 Task: In the  document Cities.html Insert horizontal line 'below the text' Create the translated copy of the document in  'Italian' Select the first point and Clear Formatting
Action: Mouse moved to (336, 210)
Screenshot: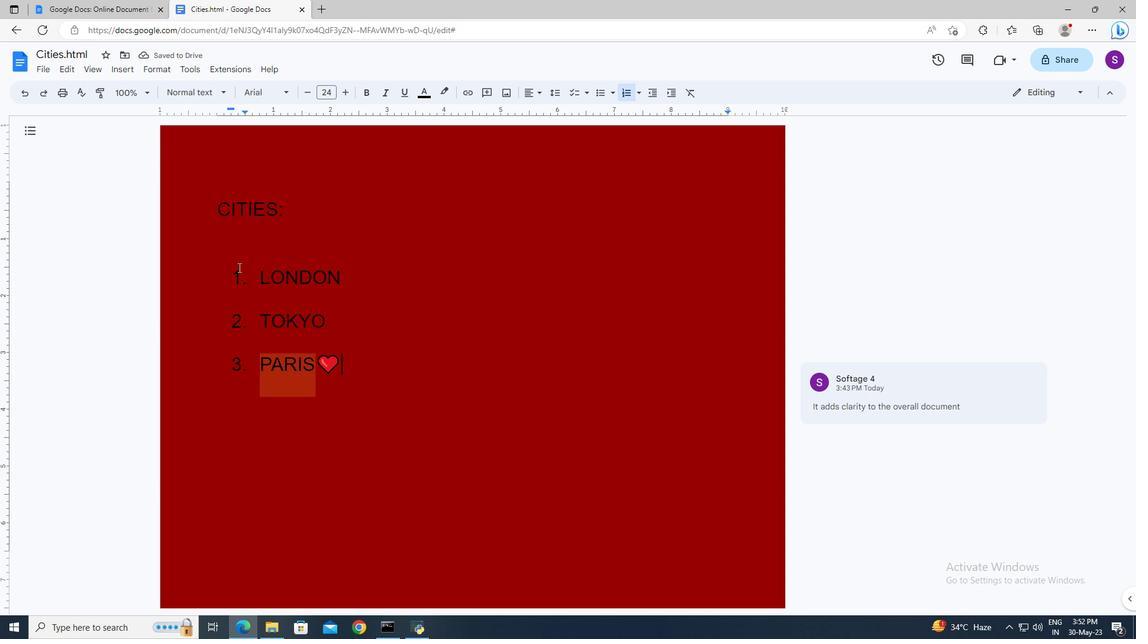 
Action: Mouse pressed left at (336, 210)
Screenshot: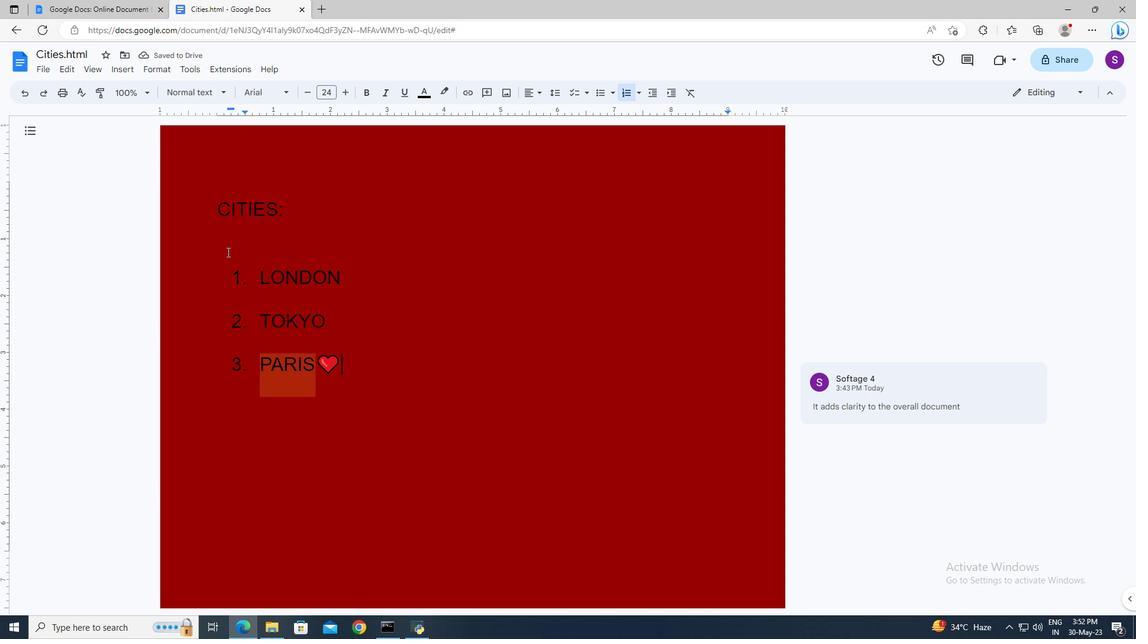 
Action: Mouse moved to (131, 73)
Screenshot: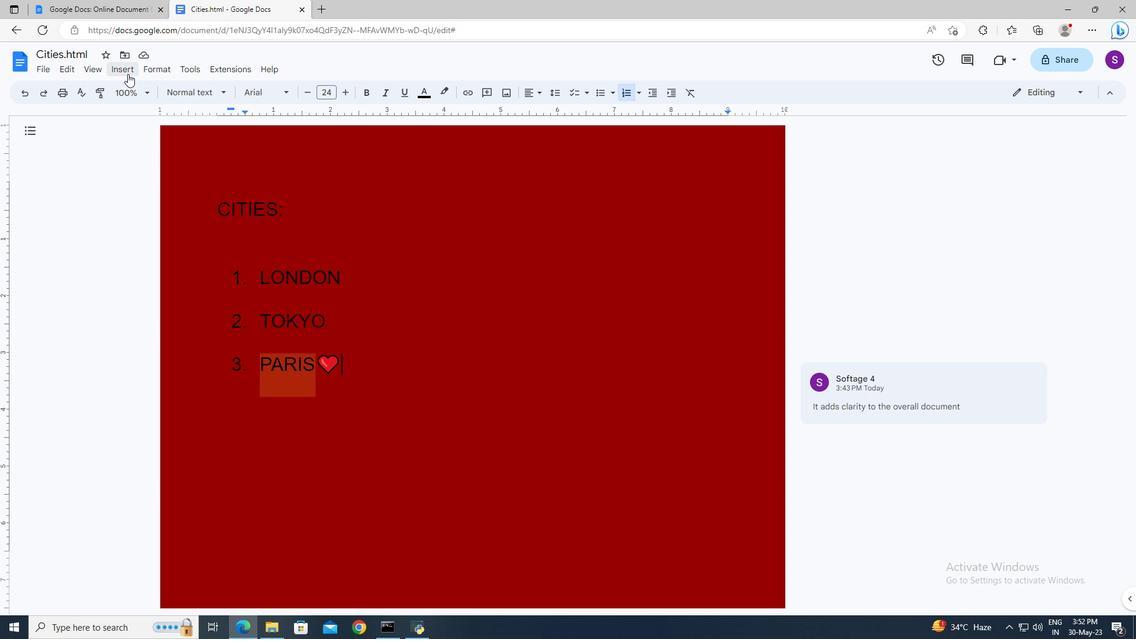 
Action: Mouse pressed left at (131, 73)
Screenshot: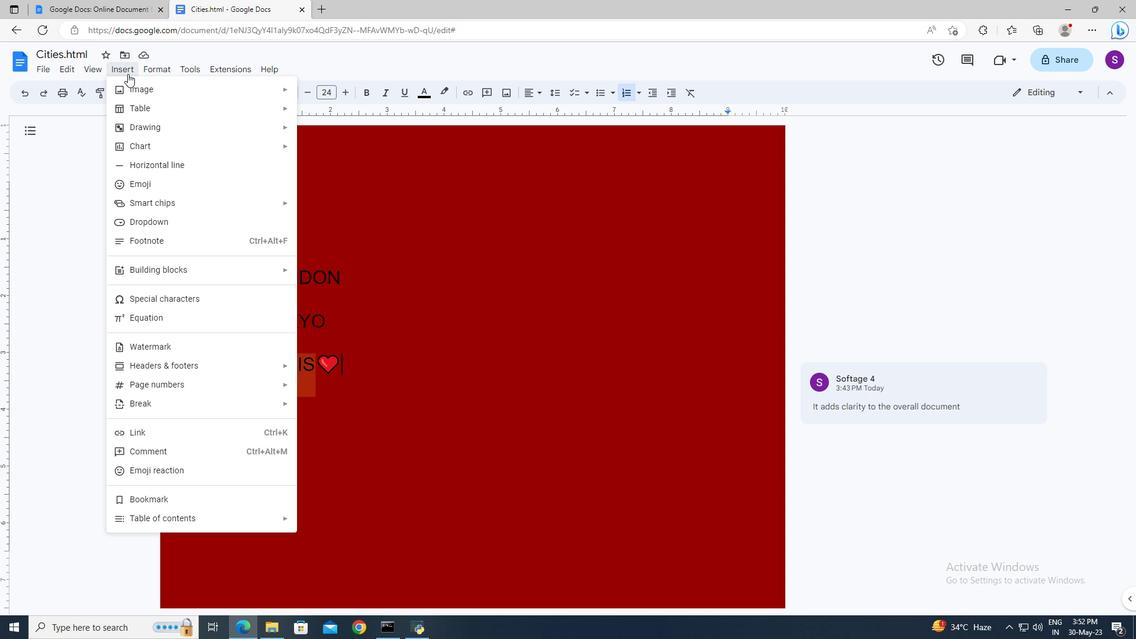 
Action: Mouse moved to (147, 162)
Screenshot: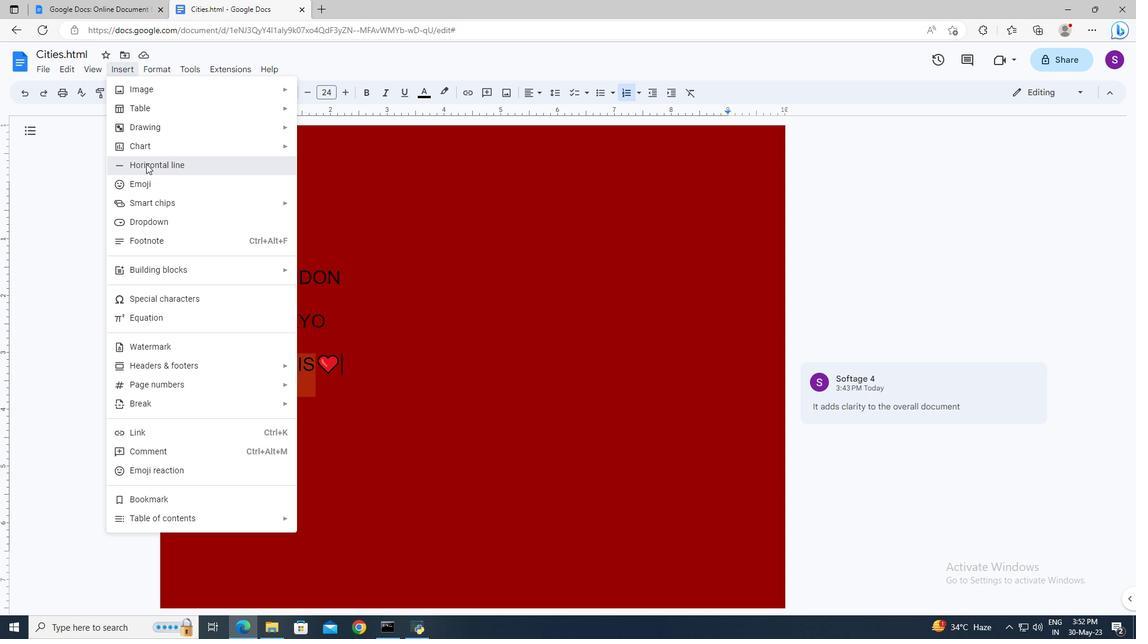 
Action: Mouse pressed left at (147, 162)
Screenshot: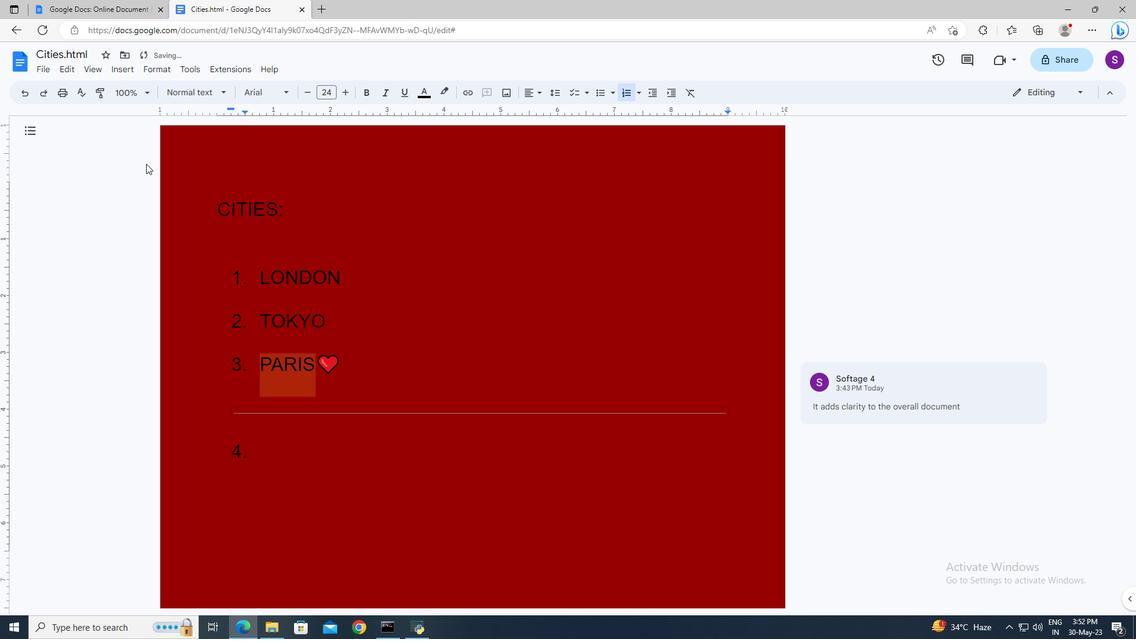
Action: Mouse moved to (133, 71)
Screenshot: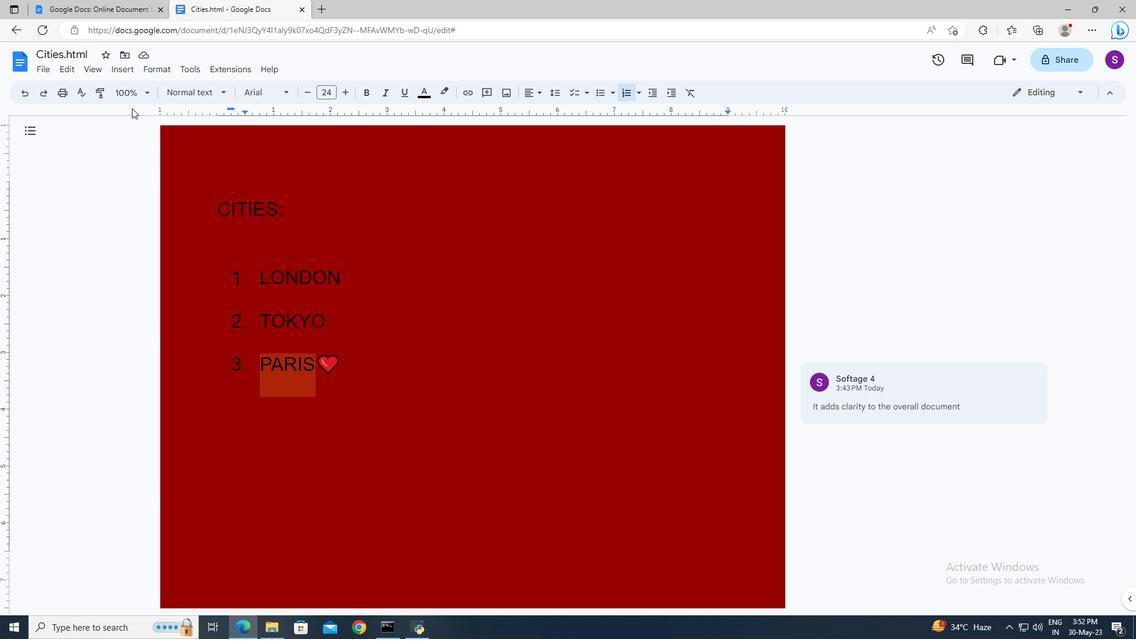 
Action: Mouse pressed left at (133, 71)
Screenshot: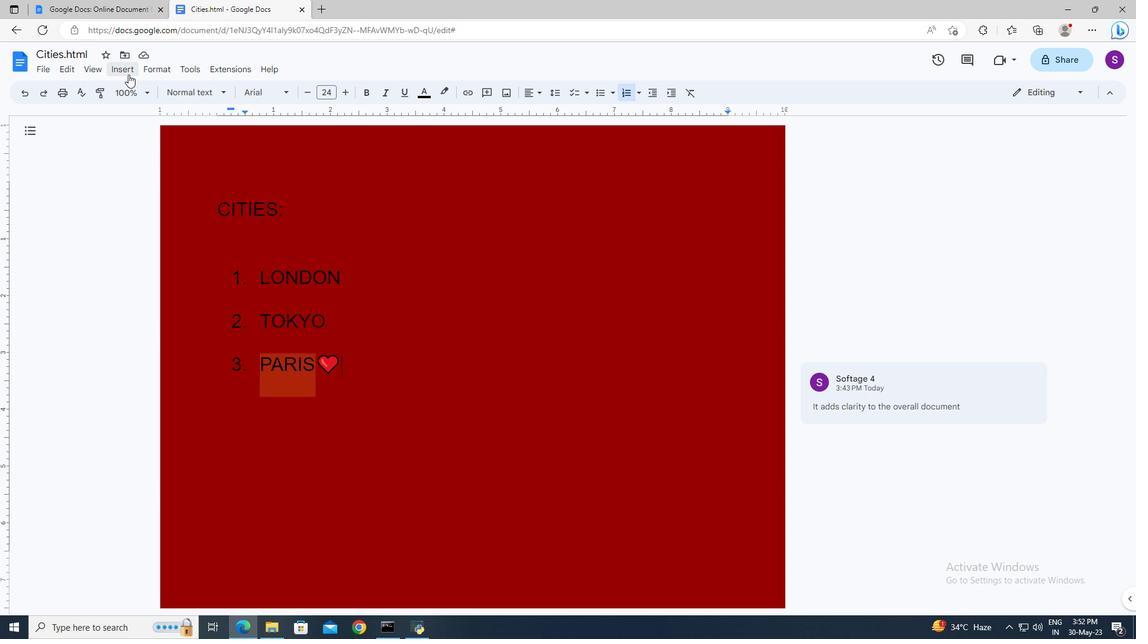 
Action: Mouse moved to (142, 163)
Screenshot: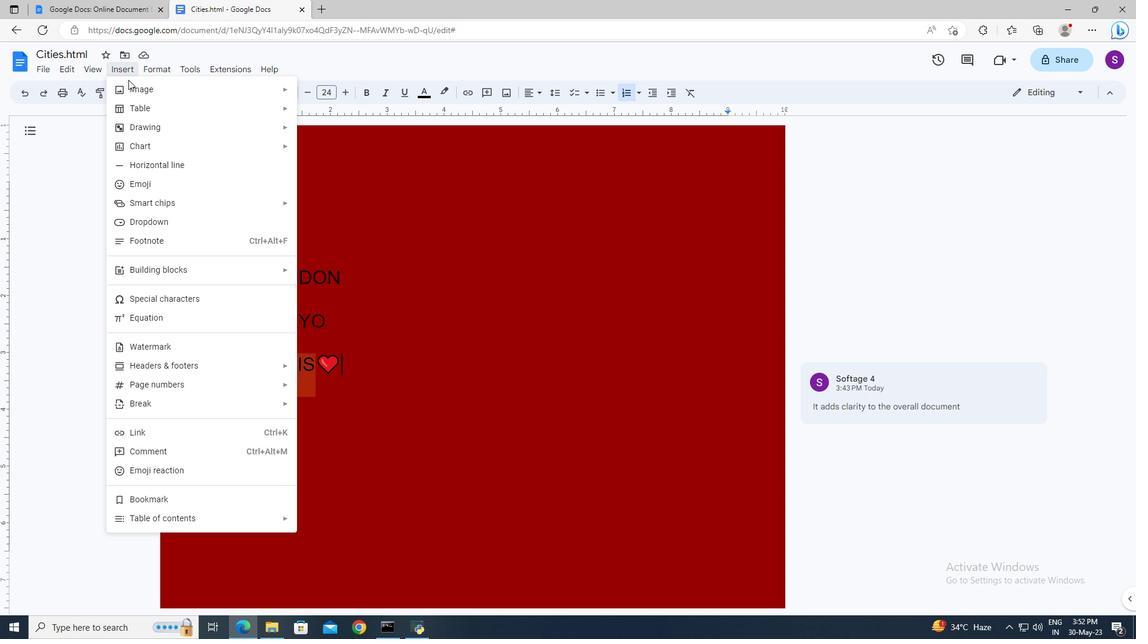 
Action: Mouse pressed left at (142, 163)
Screenshot: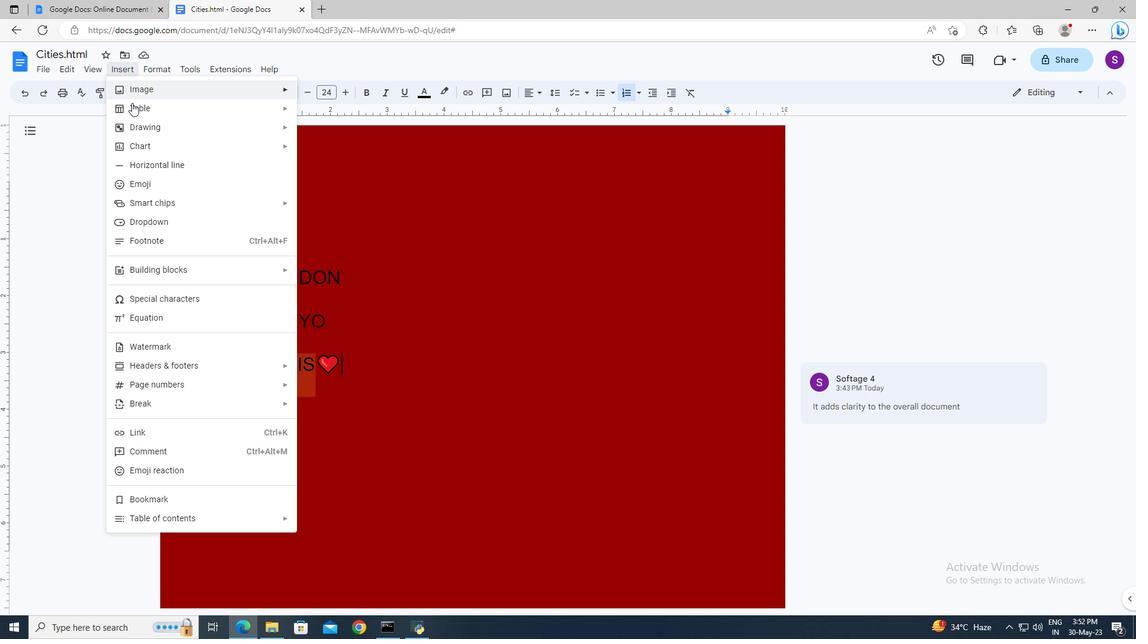 
Action: Mouse moved to (127, 73)
Screenshot: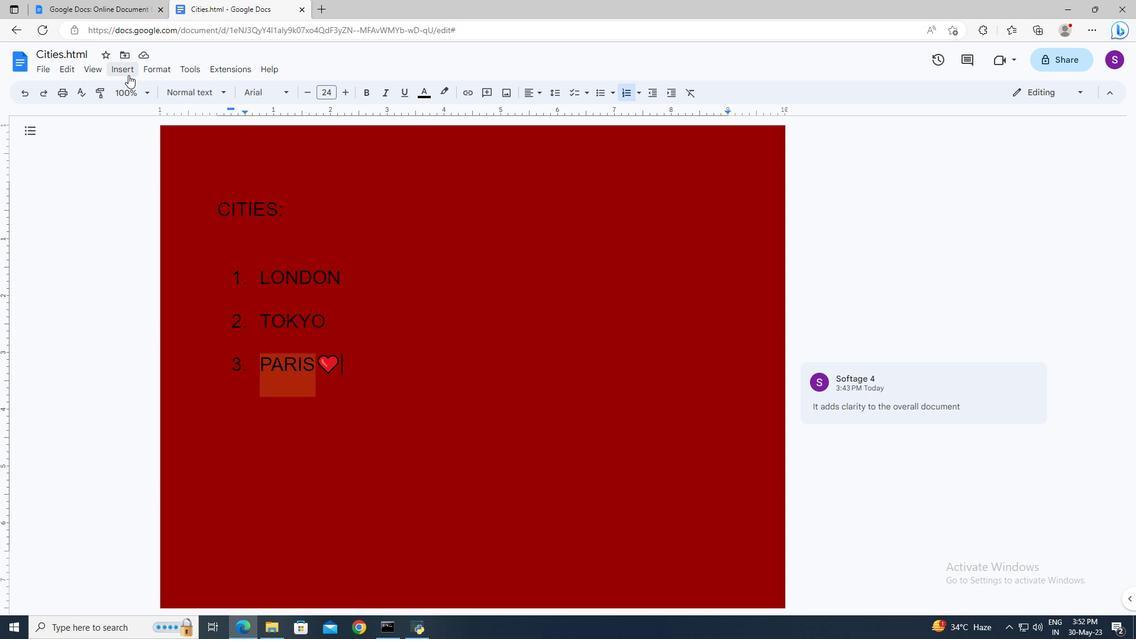 
Action: Mouse pressed left at (127, 73)
Screenshot: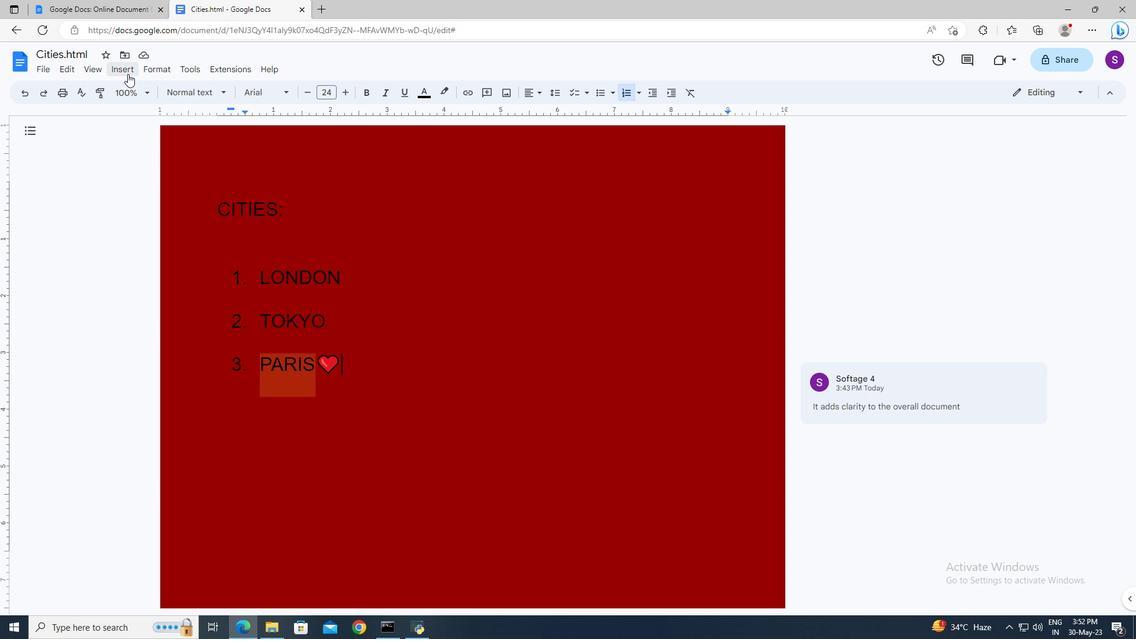 
Action: Mouse moved to (146, 163)
Screenshot: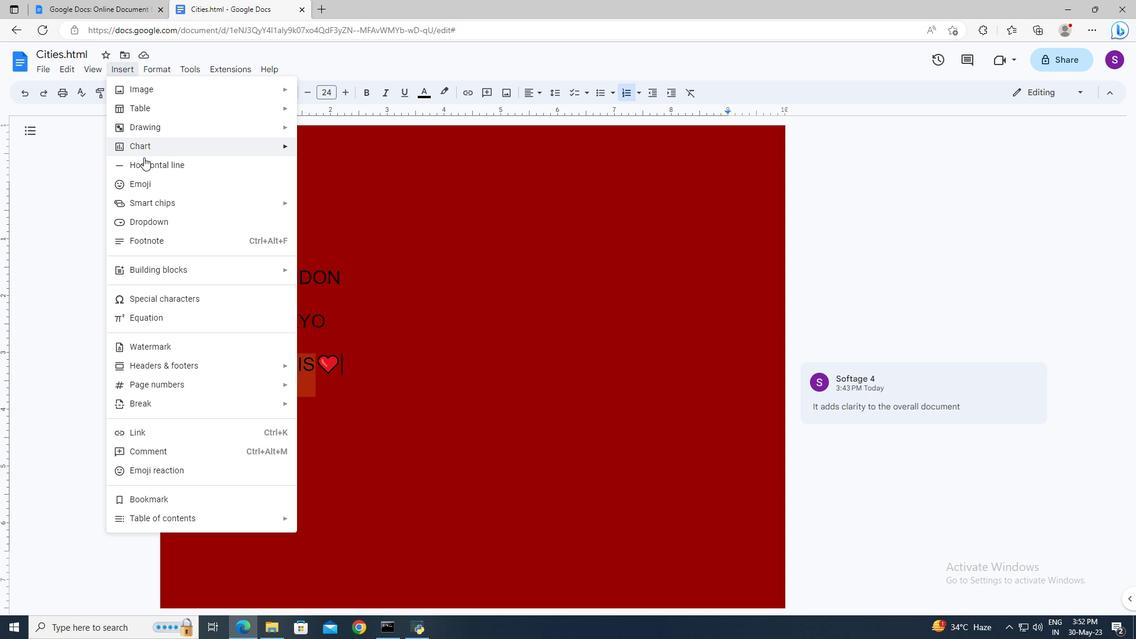 
Action: Mouse pressed left at (146, 163)
Screenshot: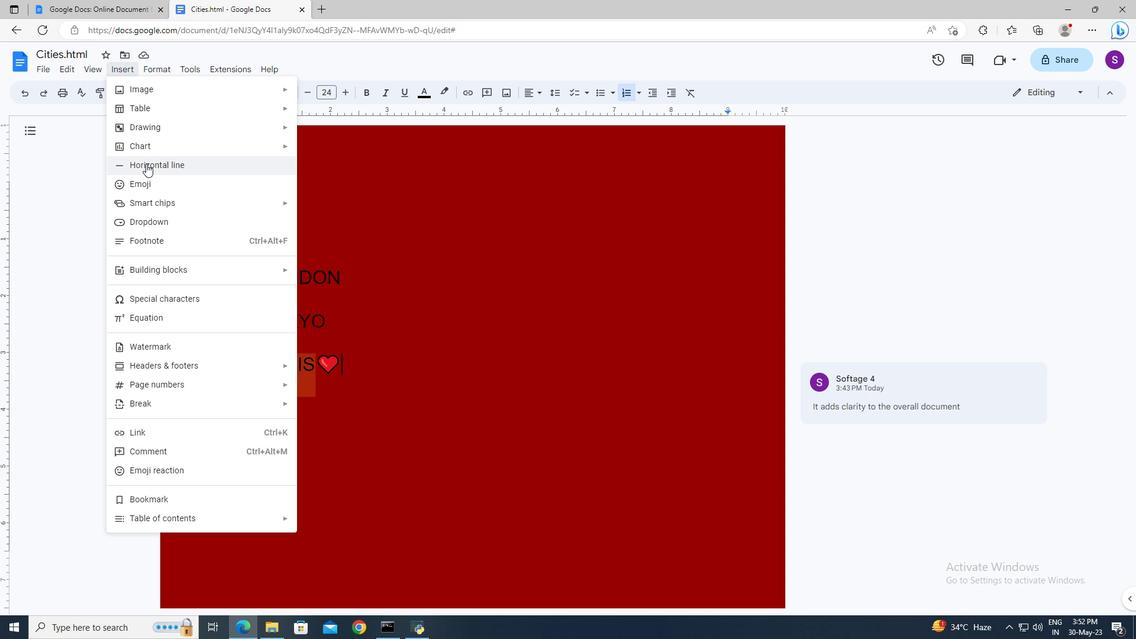 
Action: Mouse scrolled (146, 164) with delta (0, 0)
Screenshot: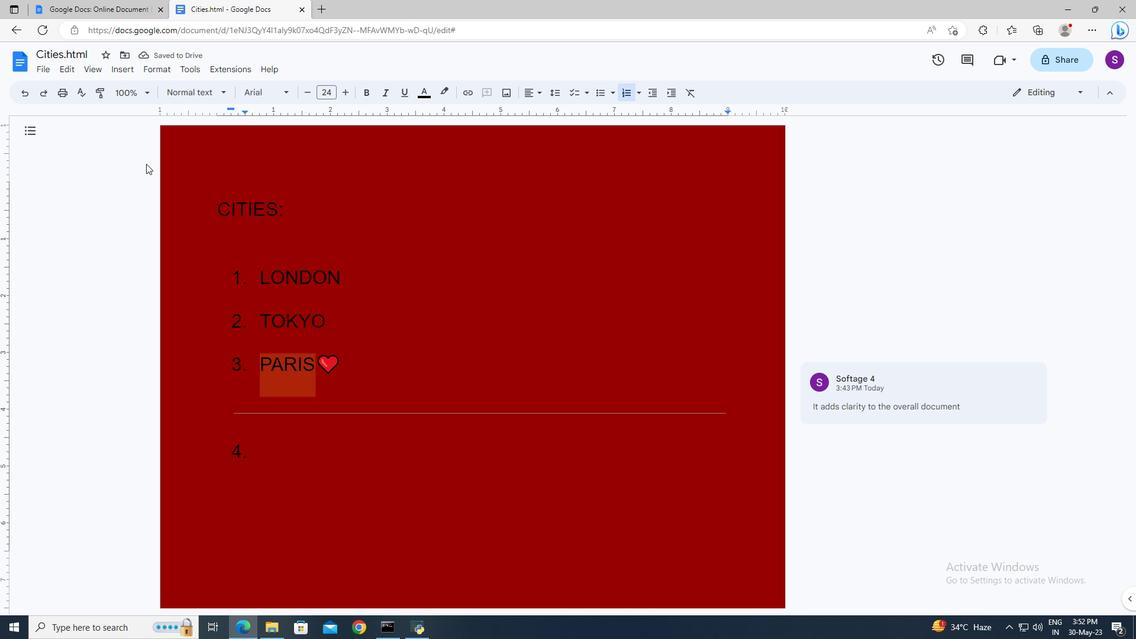 
Action: Mouse scrolled (146, 164) with delta (0, 0)
Screenshot: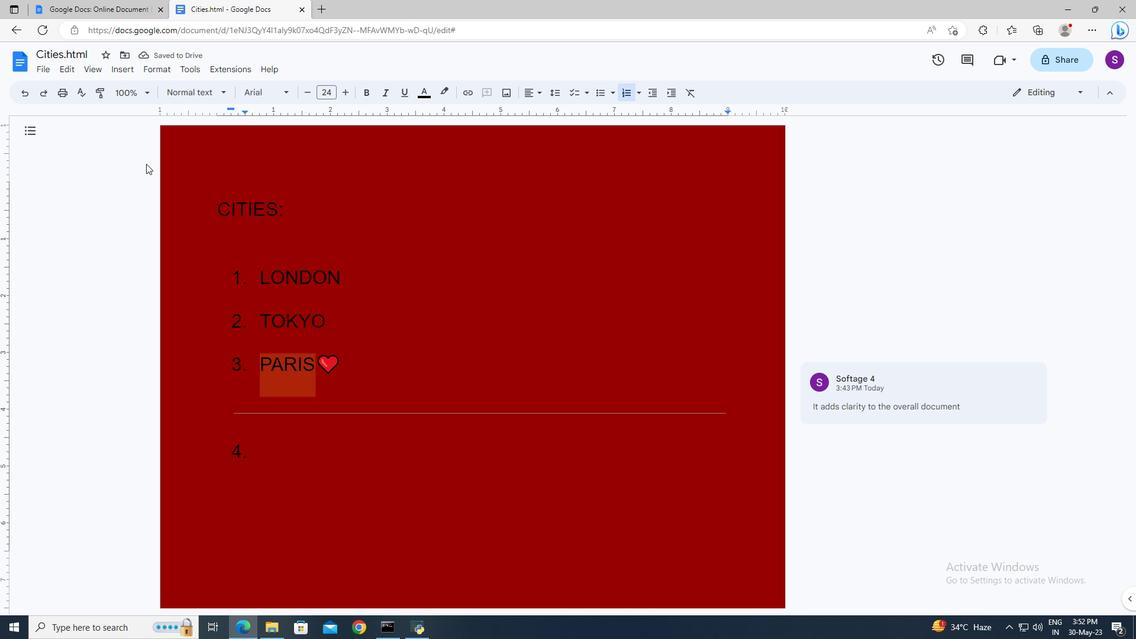 
Action: Mouse moved to (194, 69)
Screenshot: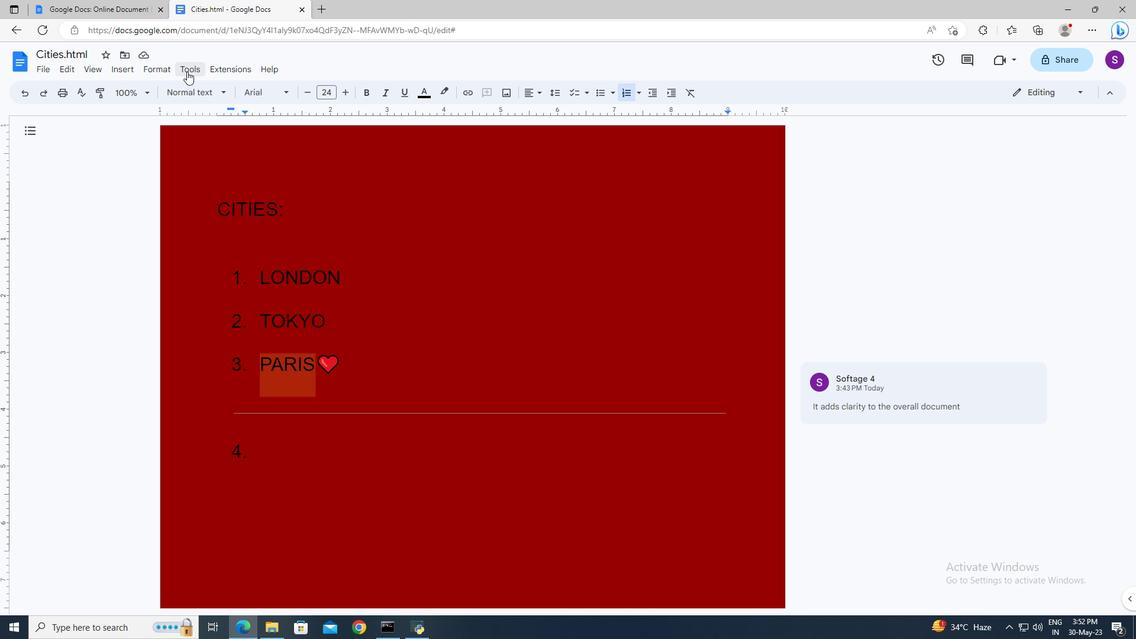 
Action: Mouse pressed left at (194, 69)
Screenshot: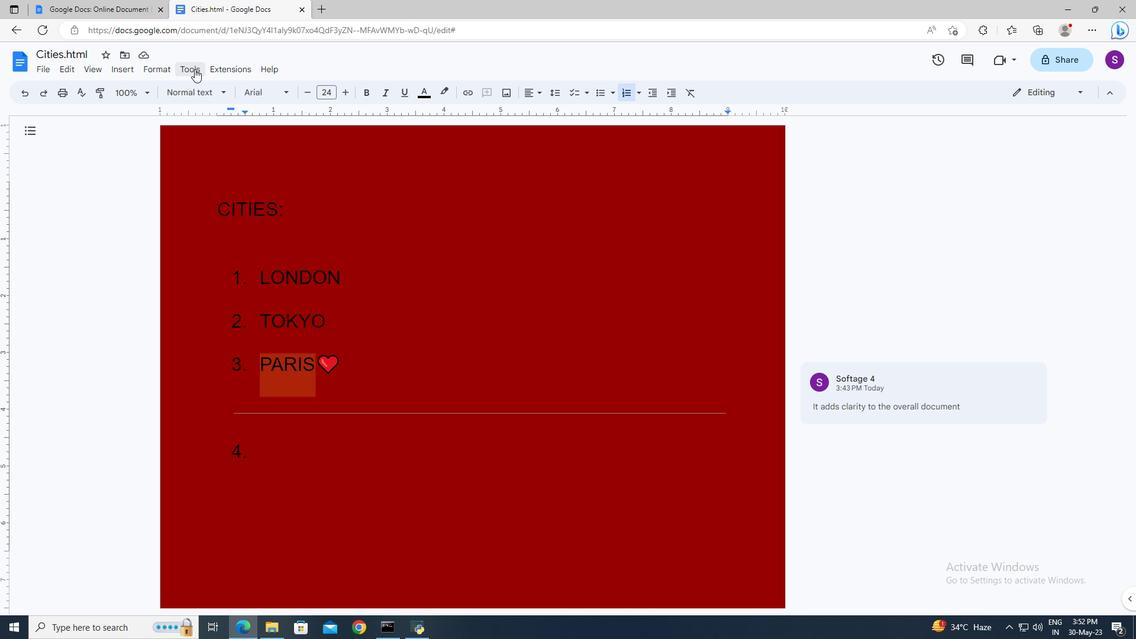 
Action: Mouse moved to (217, 268)
Screenshot: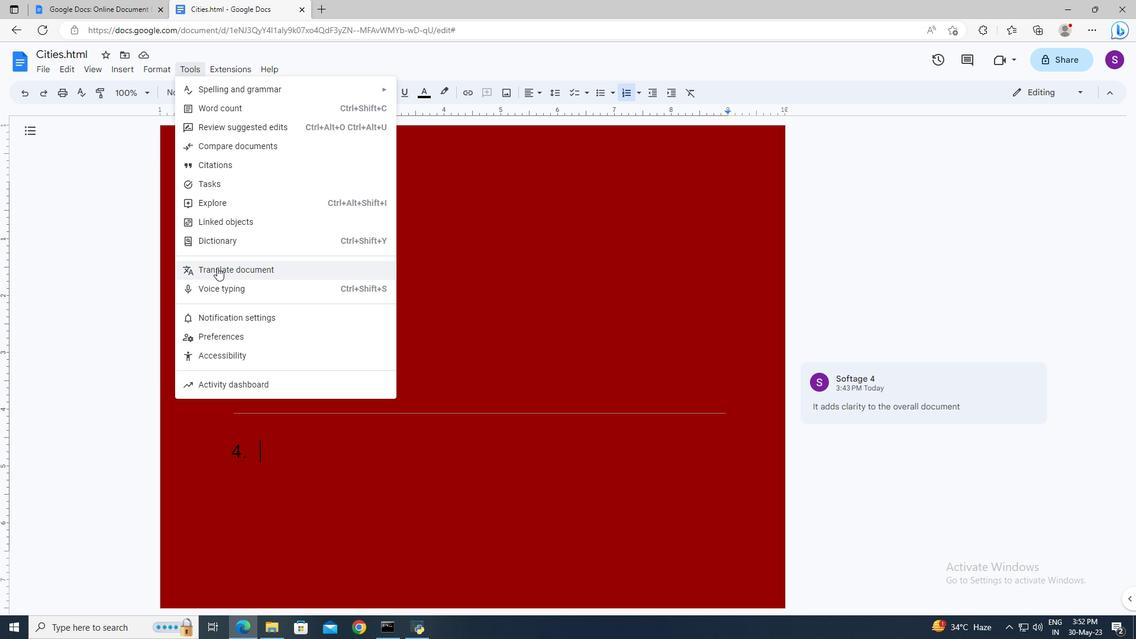 
Action: Mouse pressed left at (217, 268)
Screenshot: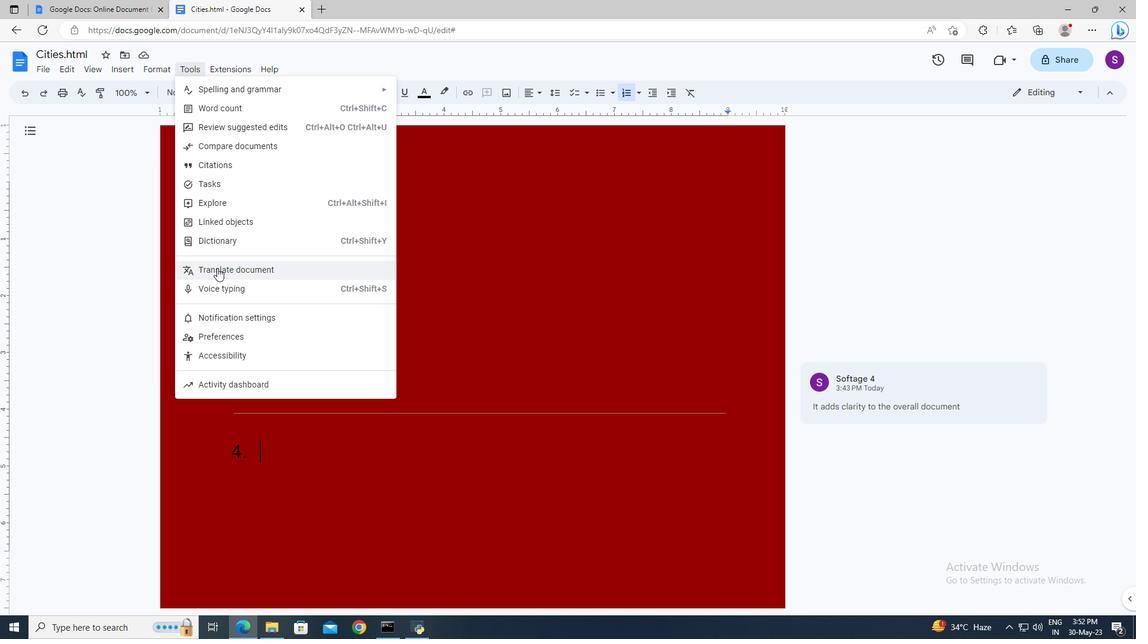 
Action: Mouse moved to (538, 352)
Screenshot: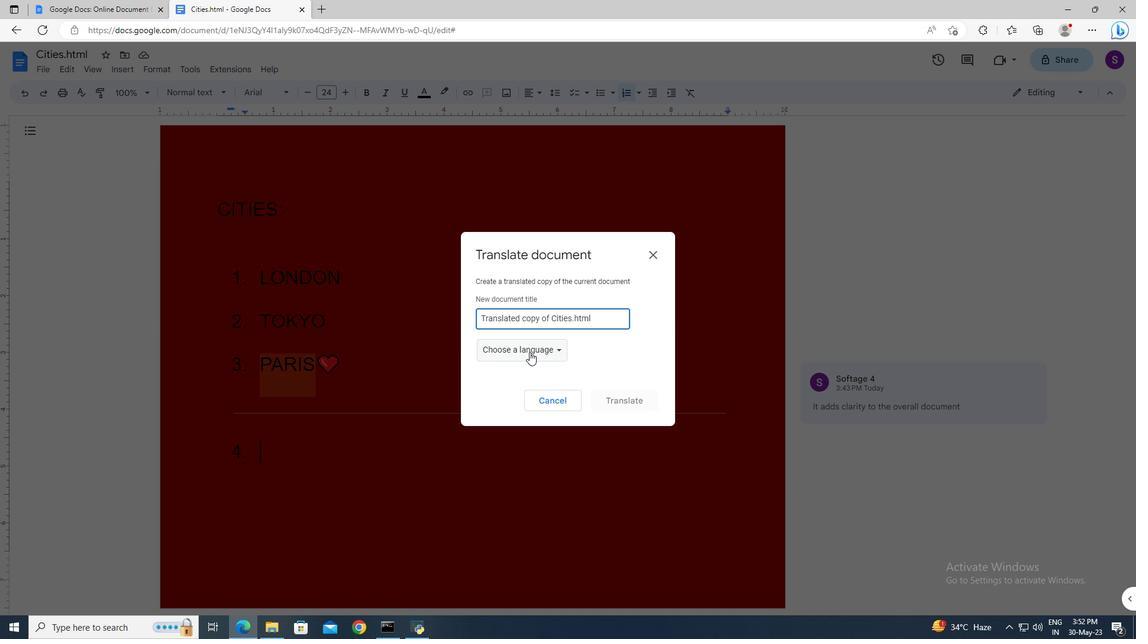 
Action: Mouse pressed left at (538, 352)
Screenshot: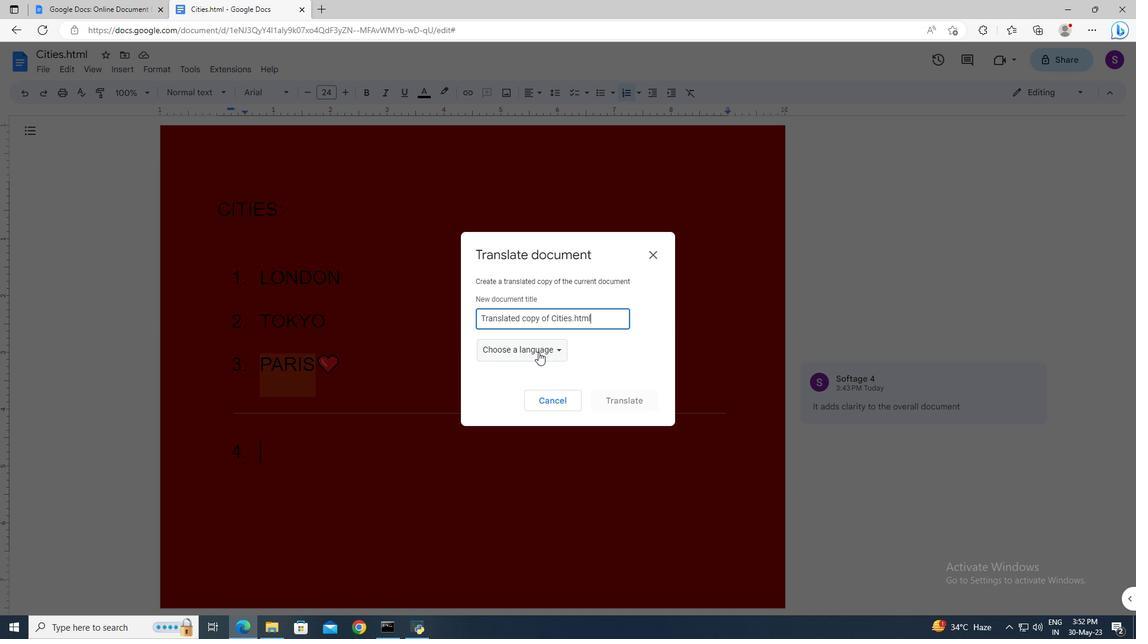 
Action: Mouse moved to (544, 444)
Screenshot: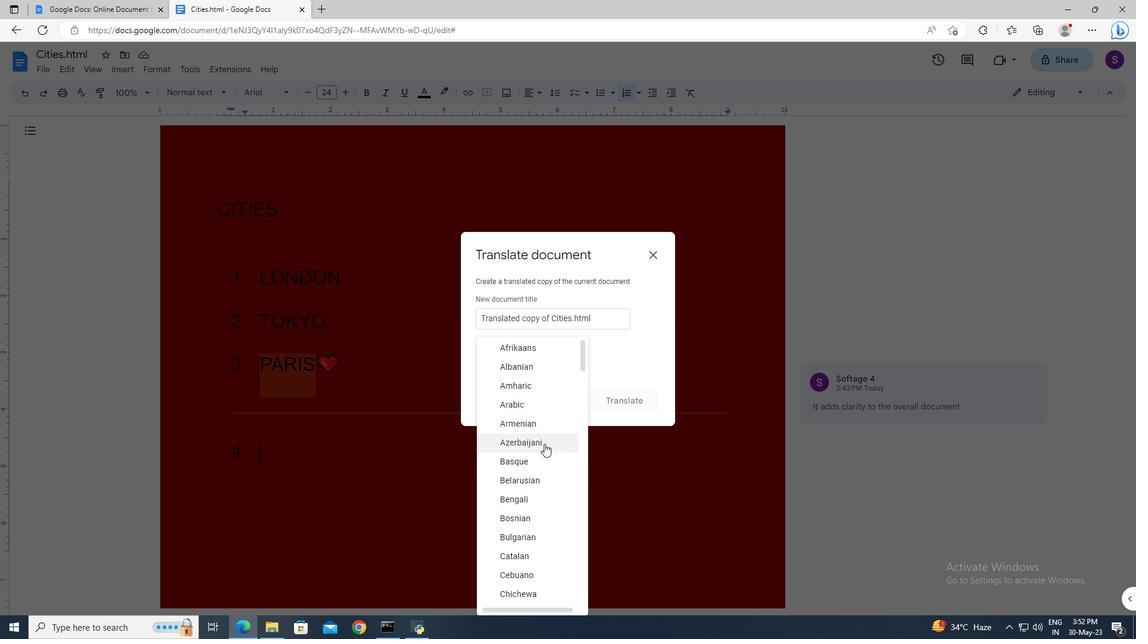 
Action: Mouse scrolled (544, 443) with delta (0, 0)
Screenshot: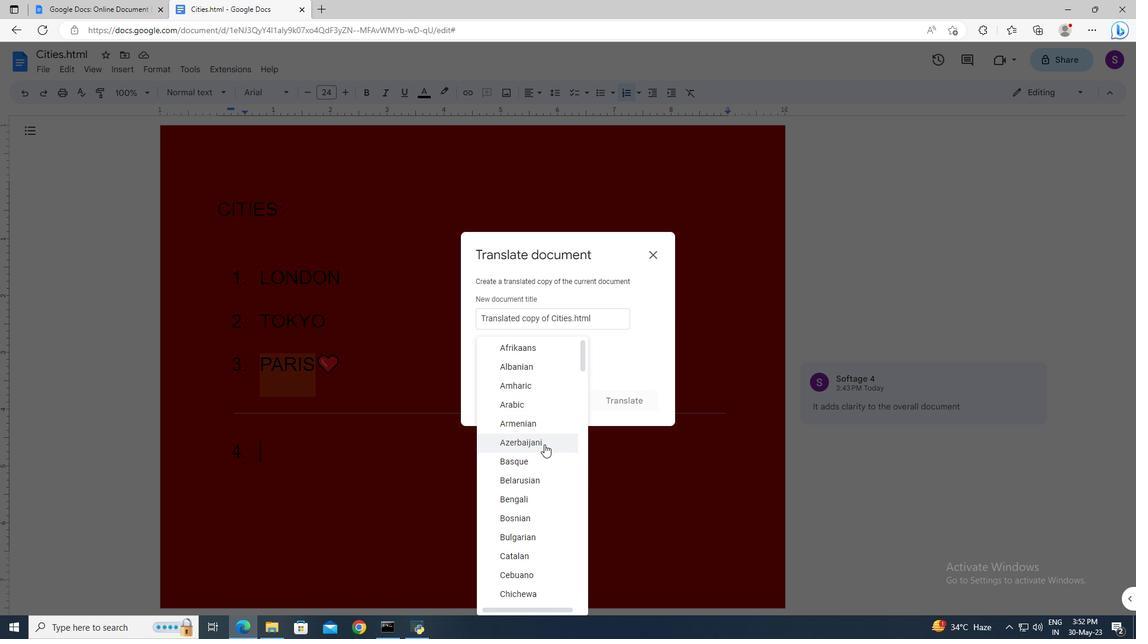 
Action: Mouse scrolled (544, 443) with delta (0, 0)
Screenshot: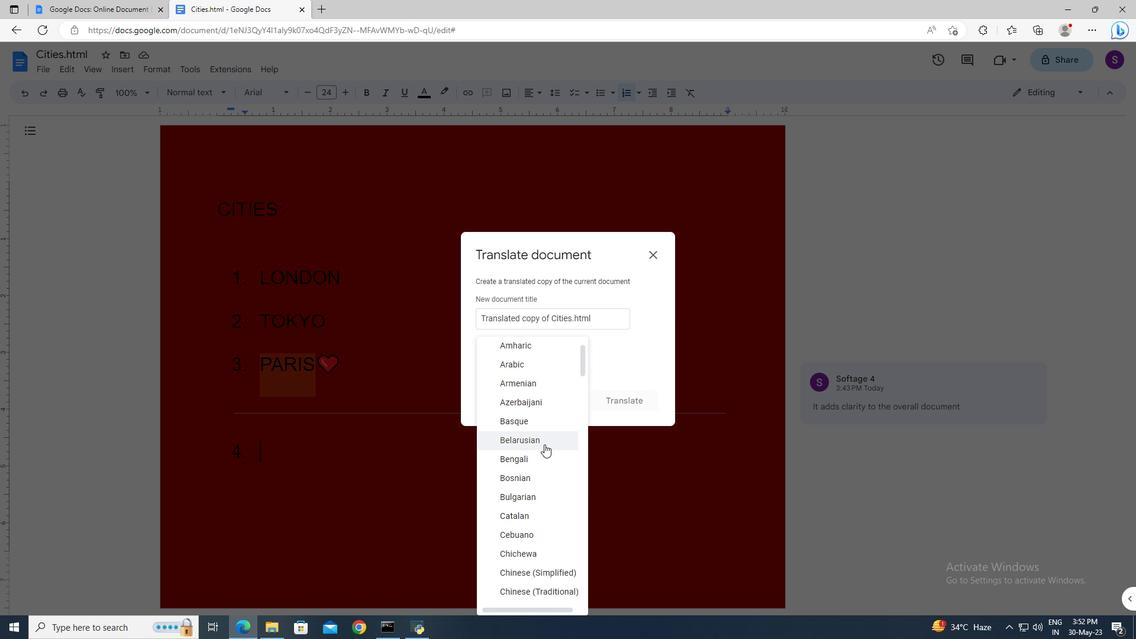
Action: Mouse scrolled (544, 443) with delta (0, 0)
Screenshot: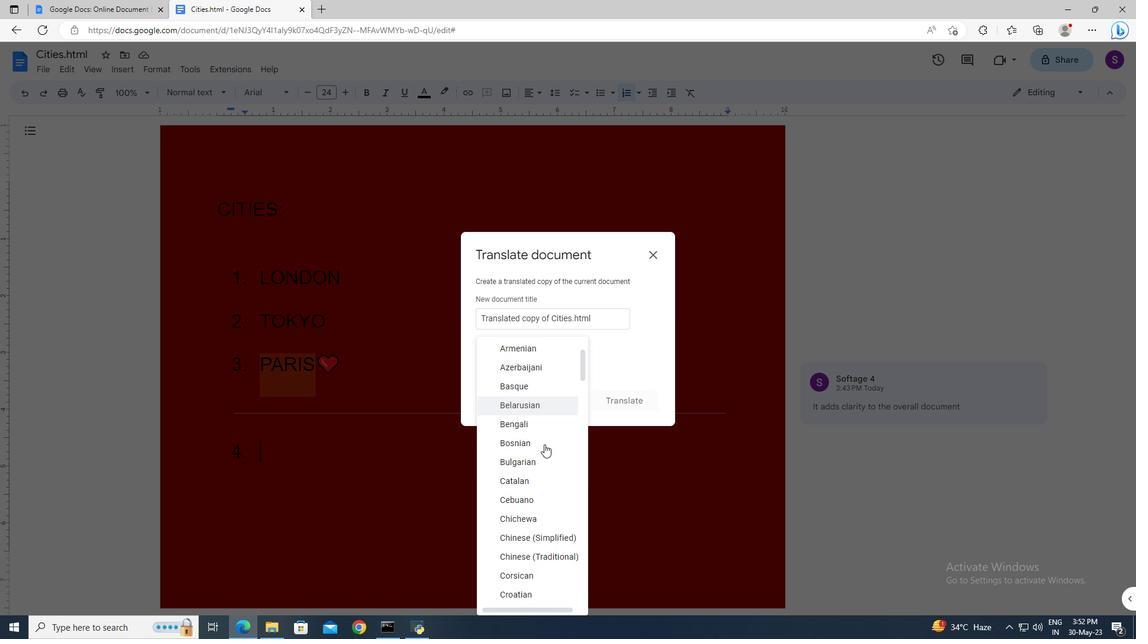 
Action: Mouse scrolled (544, 443) with delta (0, 0)
Screenshot: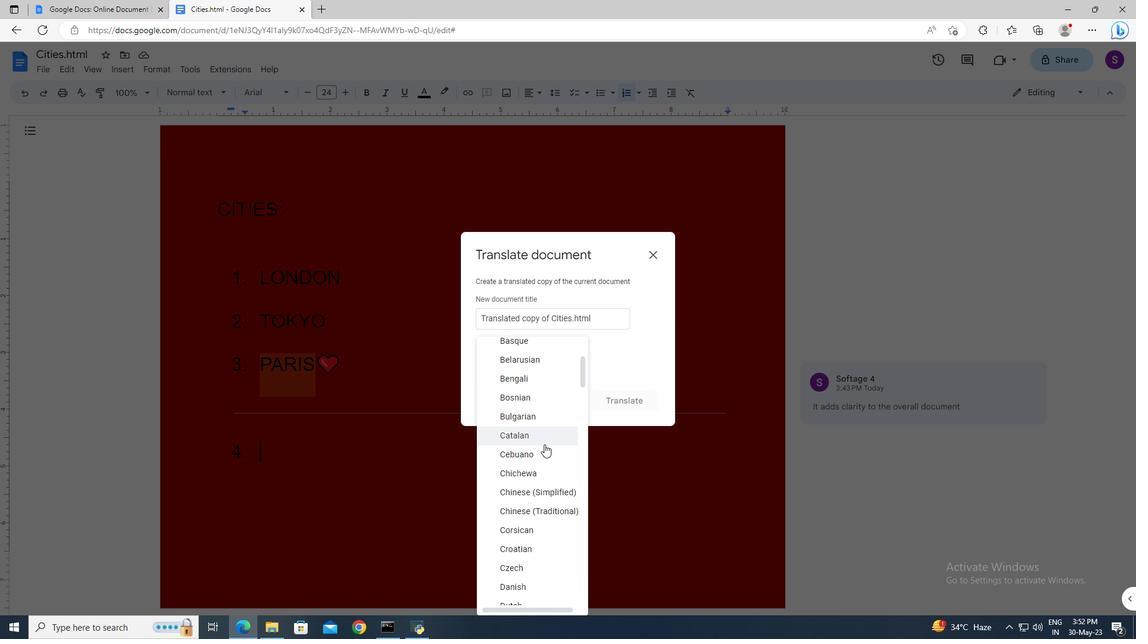 
Action: Mouse scrolled (544, 443) with delta (0, 0)
Screenshot: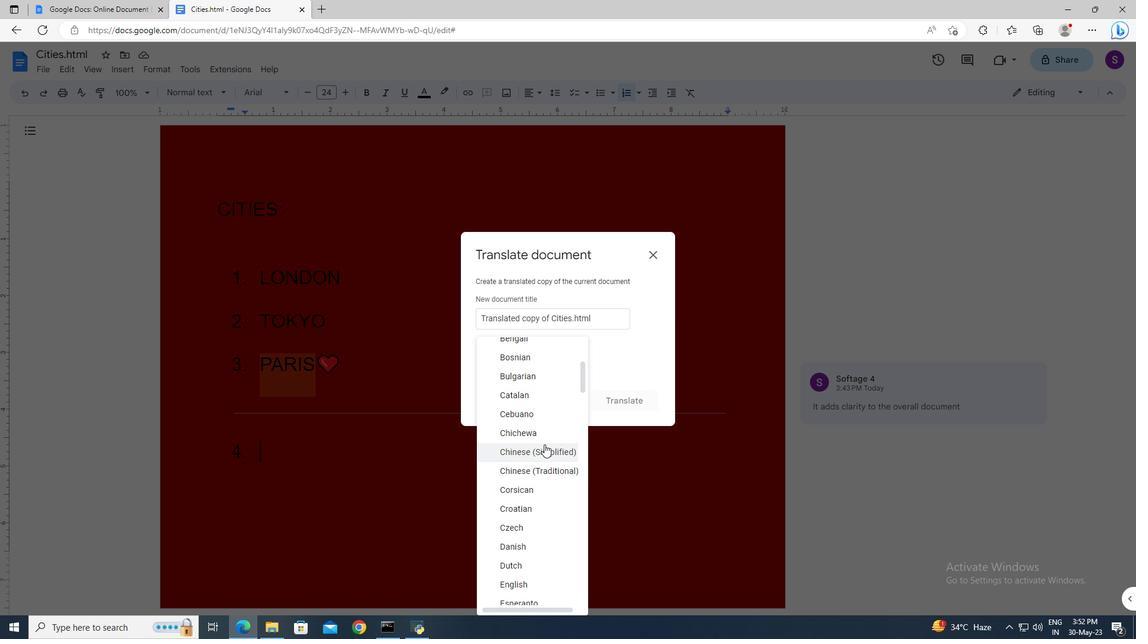
Action: Mouse scrolled (544, 443) with delta (0, 0)
Screenshot: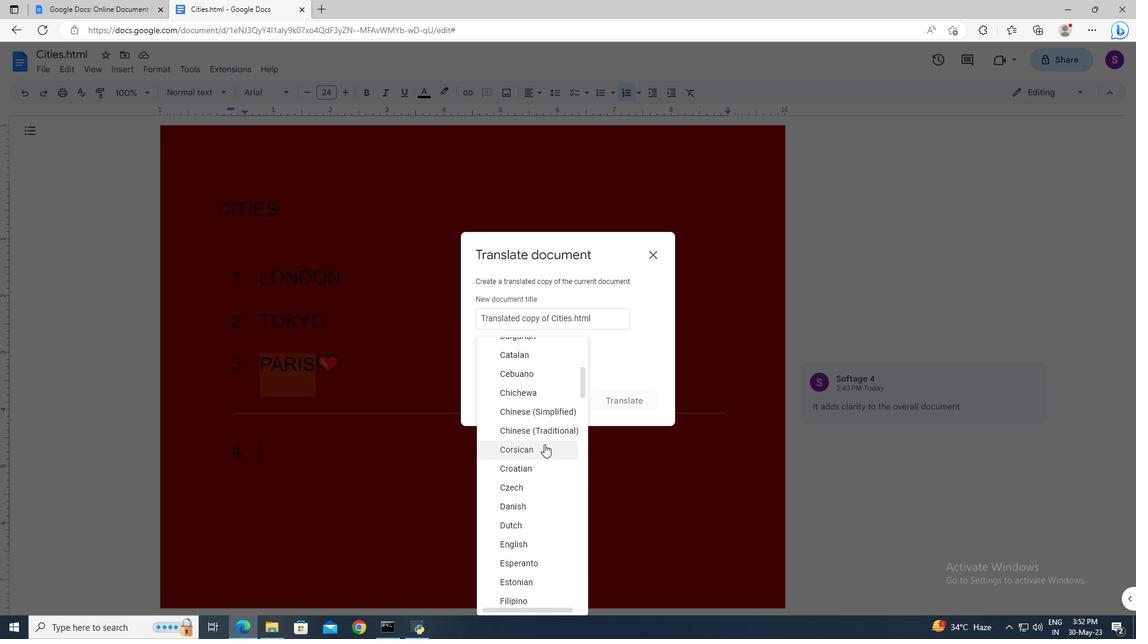 
Action: Mouse scrolled (544, 443) with delta (0, 0)
Screenshot: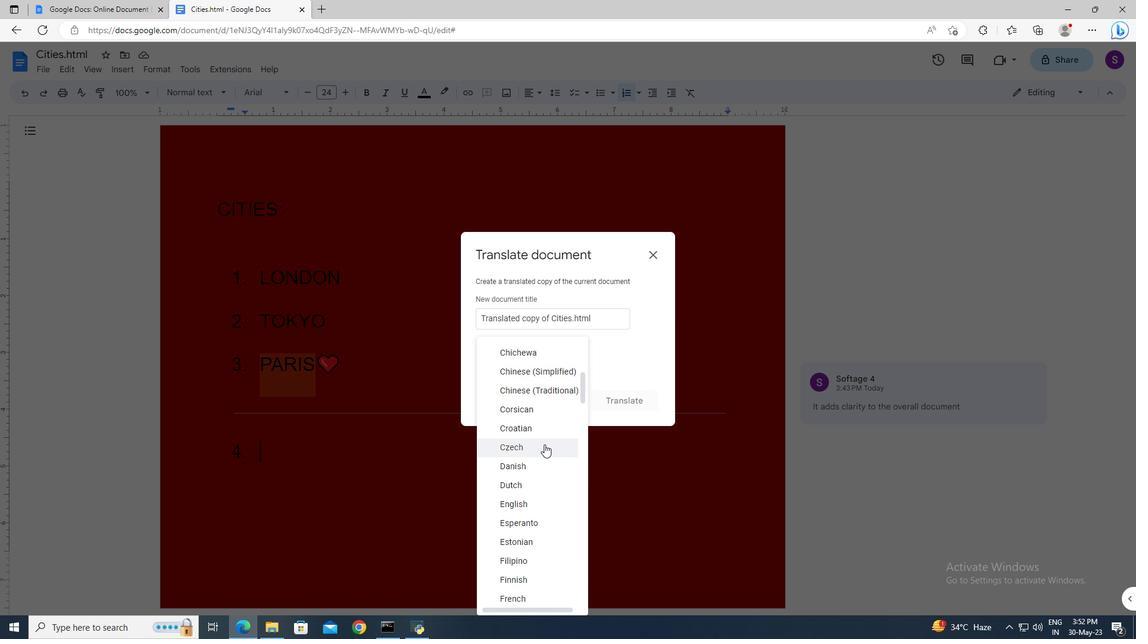 
Action: Mouse scrolled (544, 443) with delta (0, 0)
Screenshot: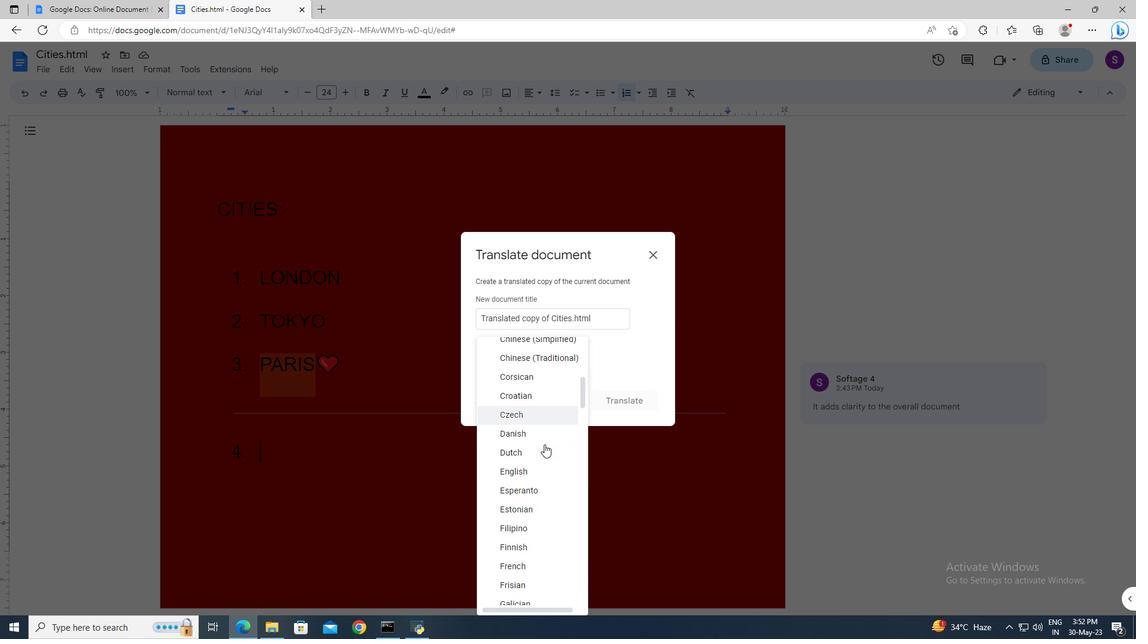 
Action: Mouse scrolled (544, 443) with delta (0, 0)
Screenshot: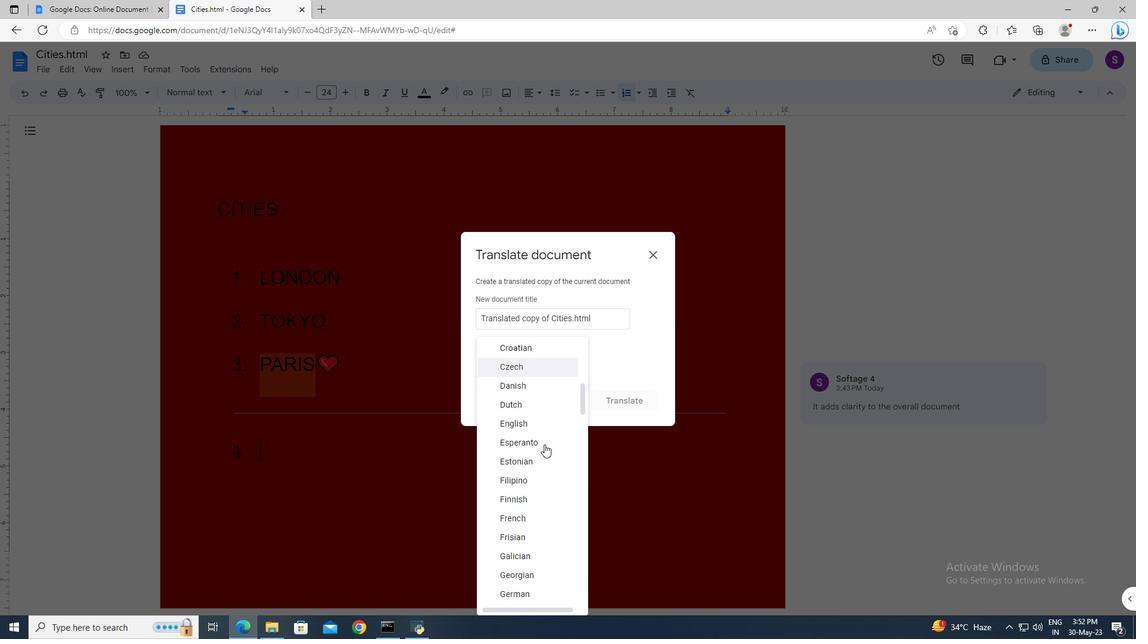 
Action: Mouse scrolled (544, 443) with delta (0, 0)
Screenshot: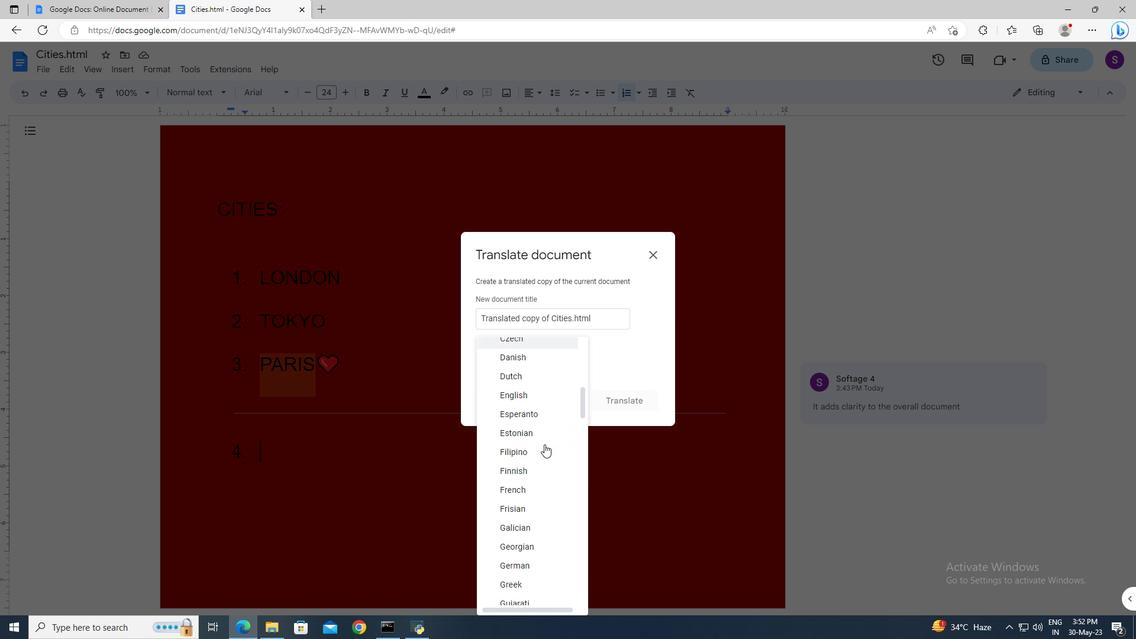 
Action: Mouse scrolled (544, 443) with delta (0, 0)
Screenshot: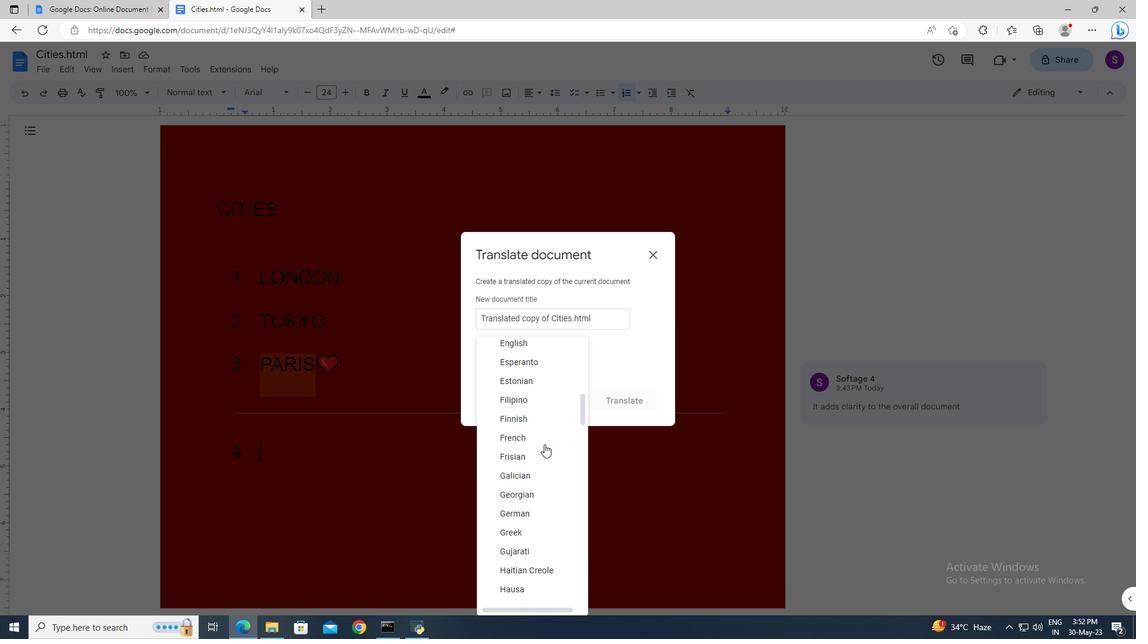 
Action: Mouse moved to (544, 445)
Screenshot: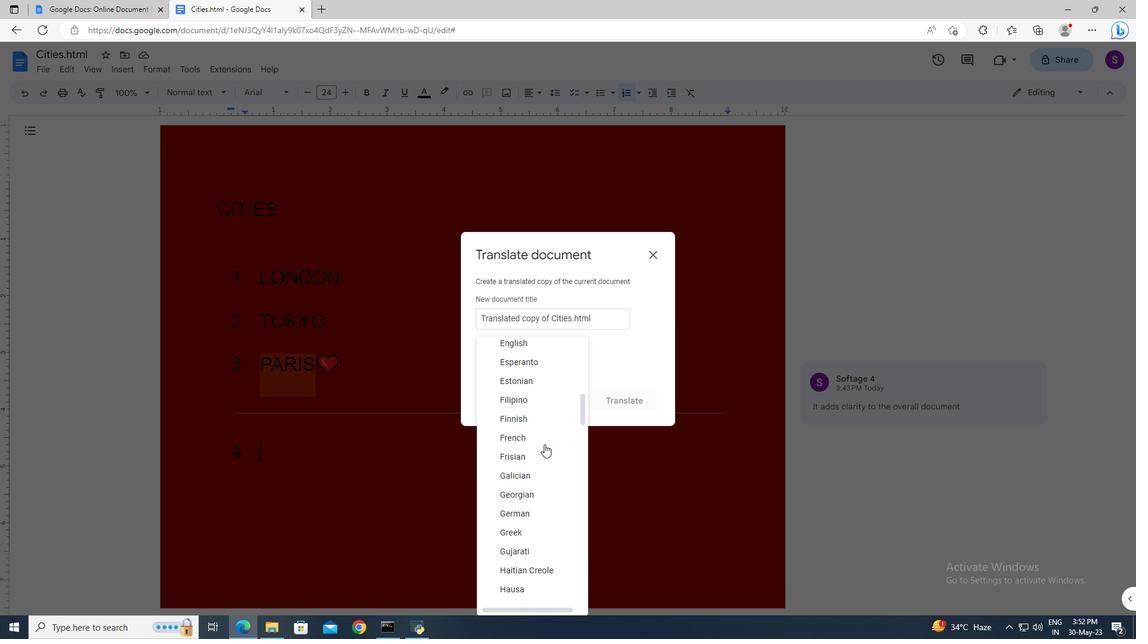 
Action: Mouse scrolled (544, 444) with delta (0, 0)
Screenshot: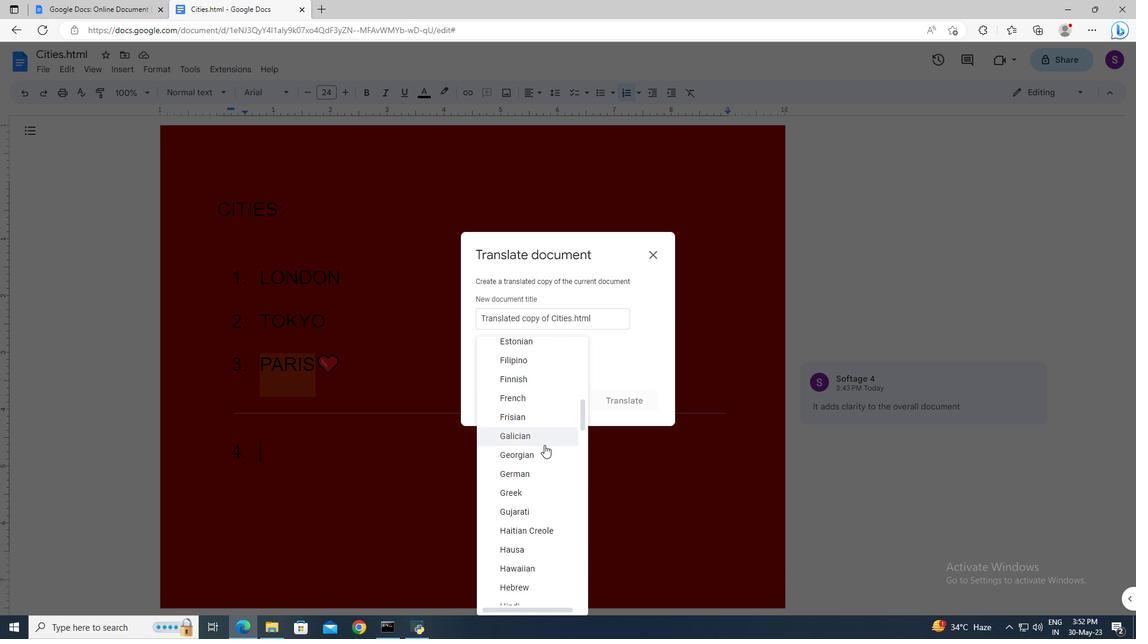 
Action: Mouse scrolled (544, 444) with delta (0, 0)
Screenshot: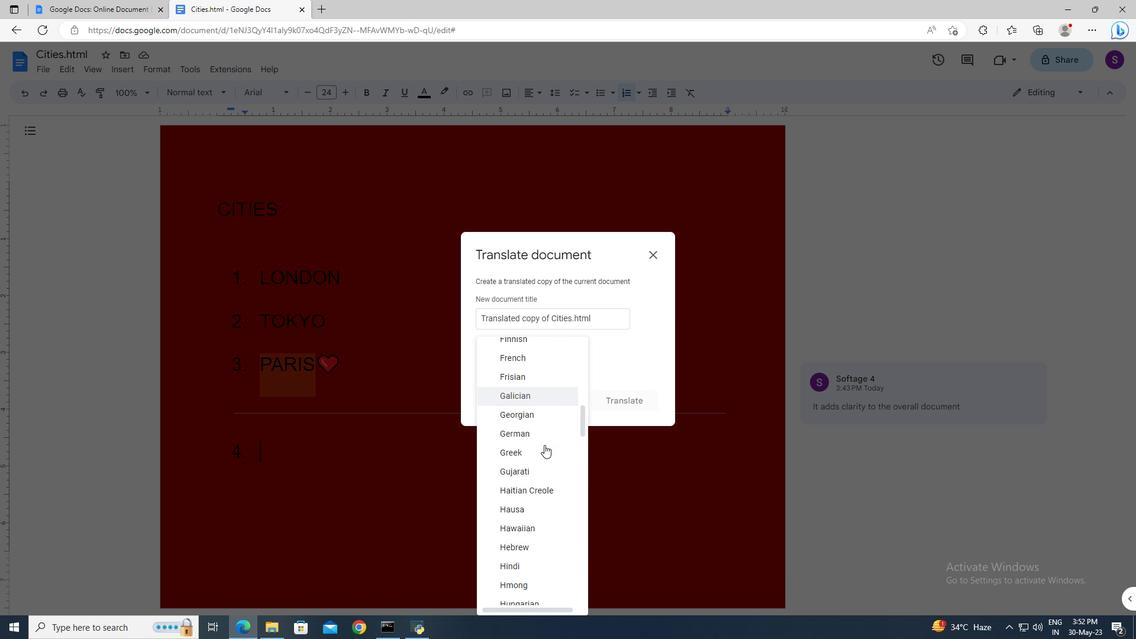 
Action: Mouse scrolled (544, 444) with delta (0, 0)
Screenshot: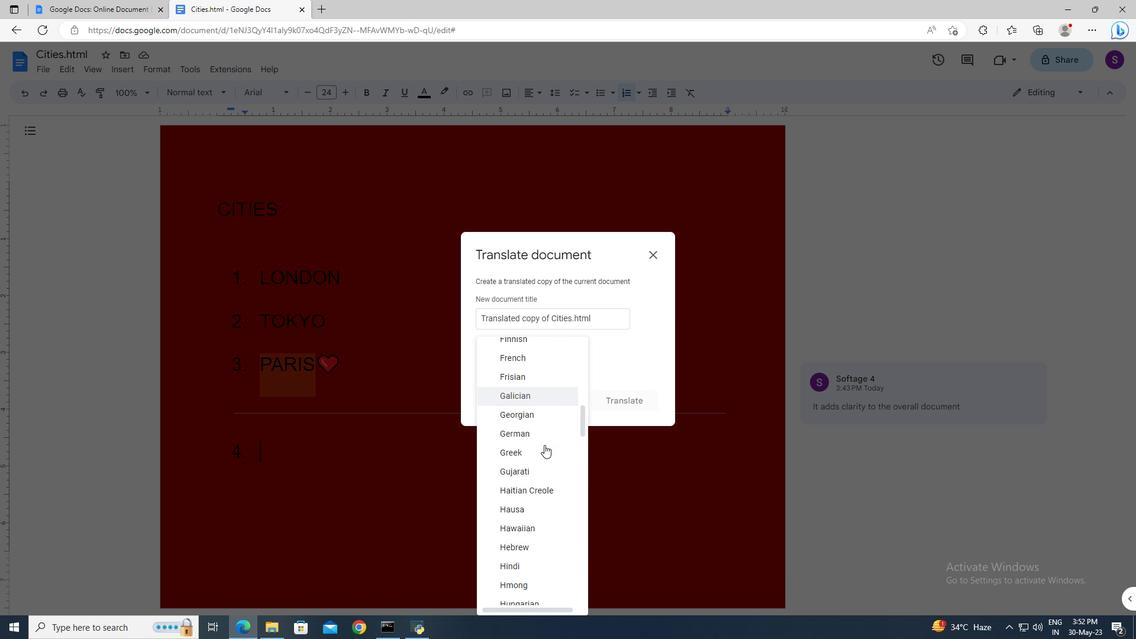 
Action: Mouse scrolled (544, 444) with delta (0, 0)
Screenshot: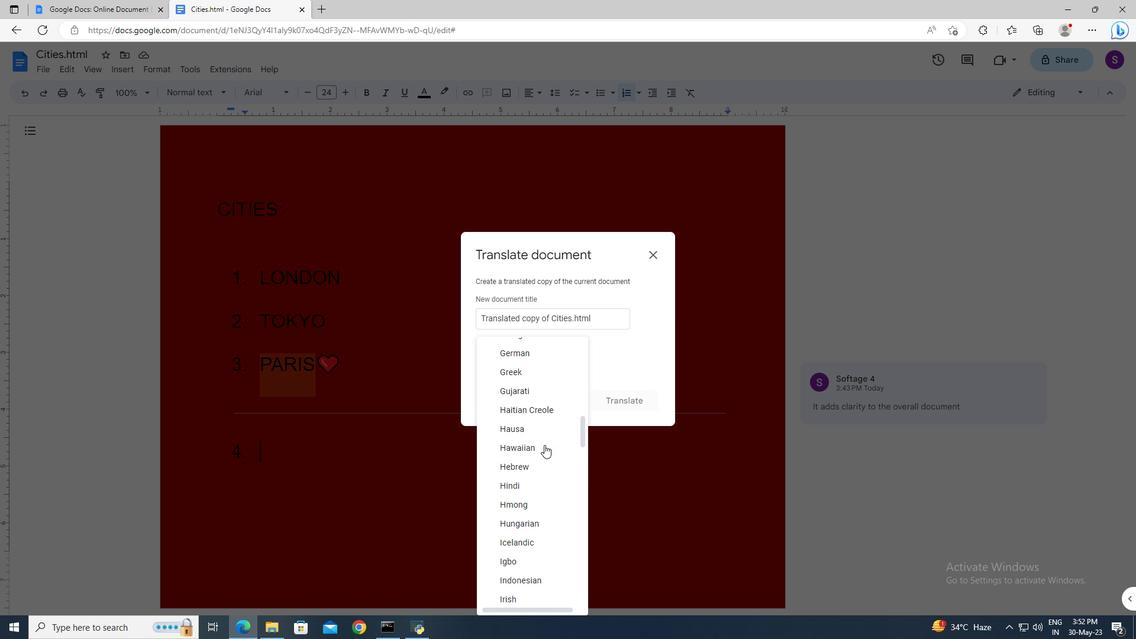
Action: Mouse scrolled (544, 444) with delta (0, 0)
Screenshot: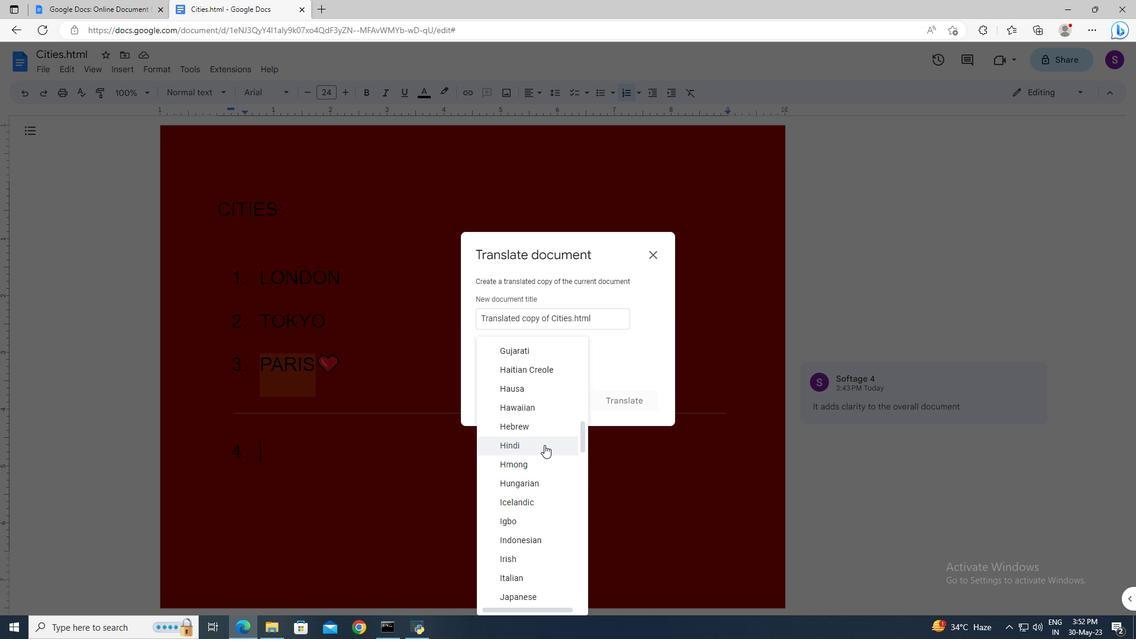 
Action: Mouse moved to (517, 535)
Screenshot: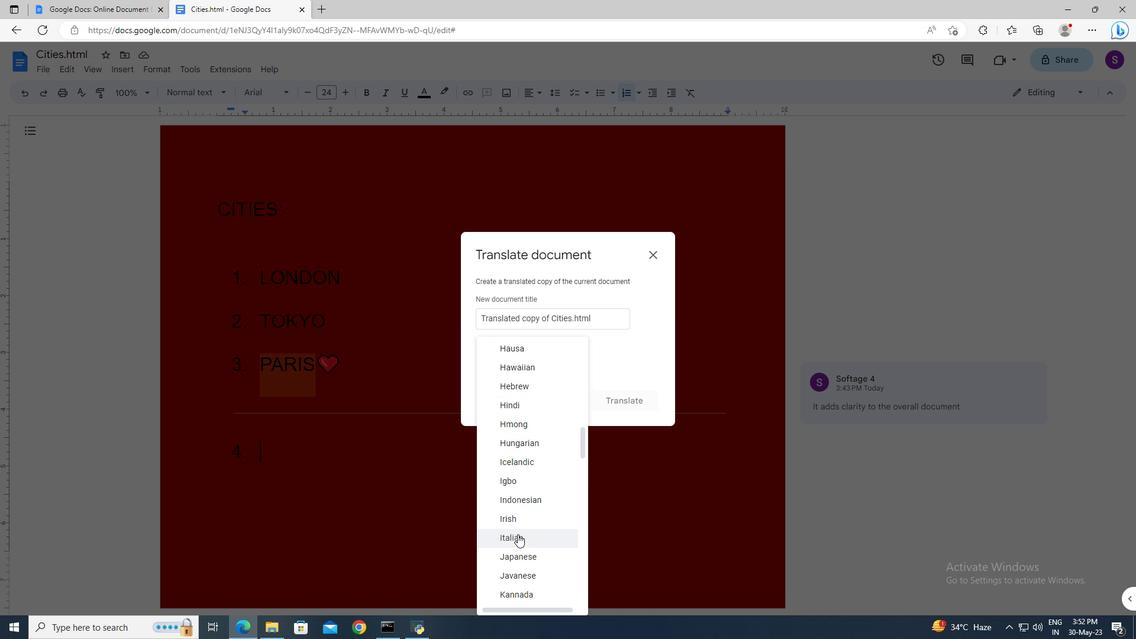 
Action: Mouse pressed left at (517, 535)
Screenshot: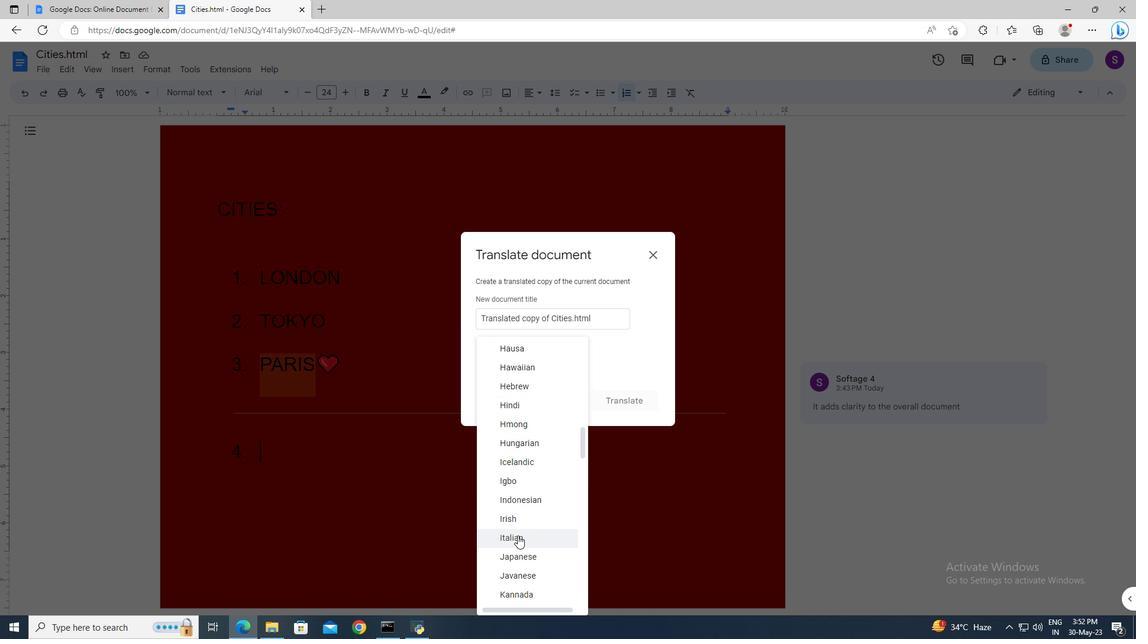 
Action: Mouse moved to (629, 405)
Screenshot: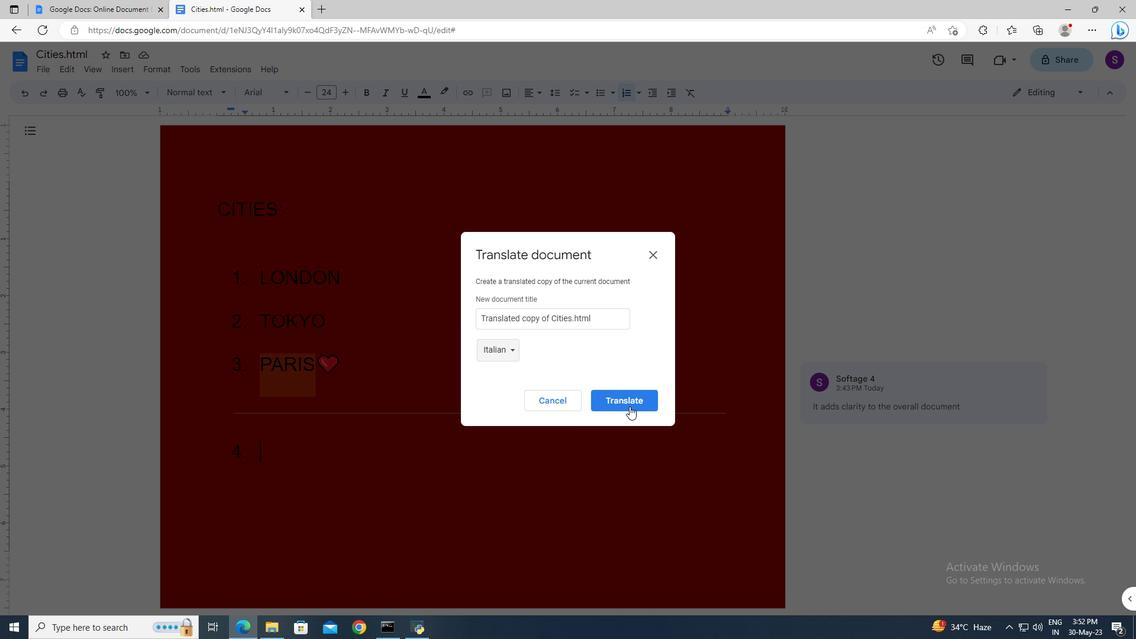 
Action: Mouse pressed left at (629, 405)
Screenshot: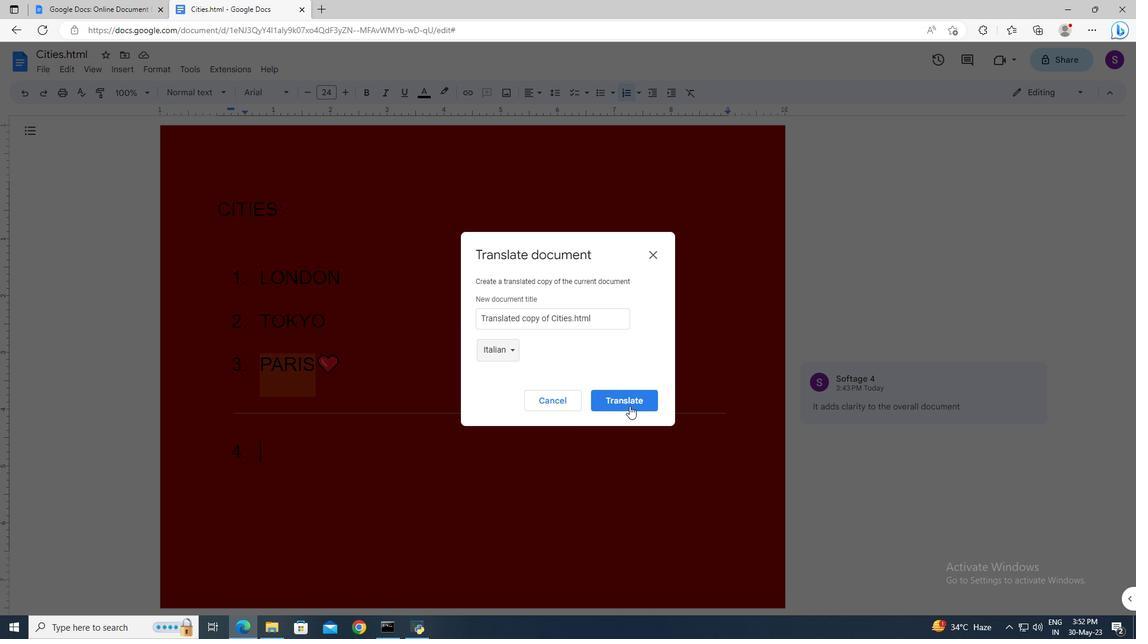 
Action: Mouse moved to (275, 9)
Screenshot: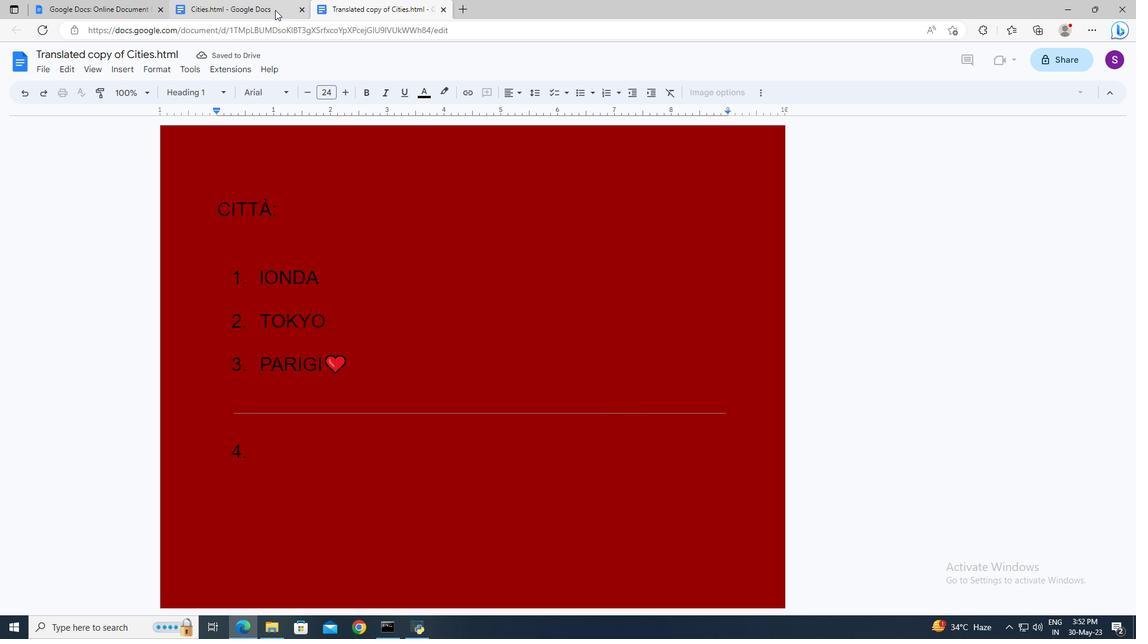 
Action: Mouse pressed left at (275, 9)
Screenshot: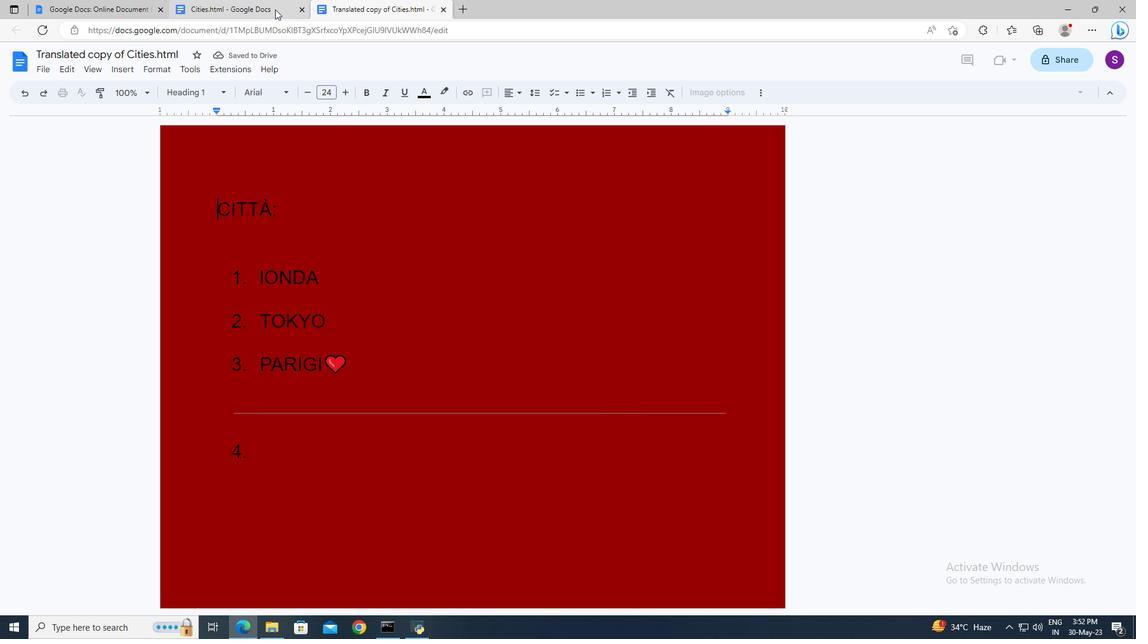 
Action: Mouse moved to (263, 269)
Screenshot: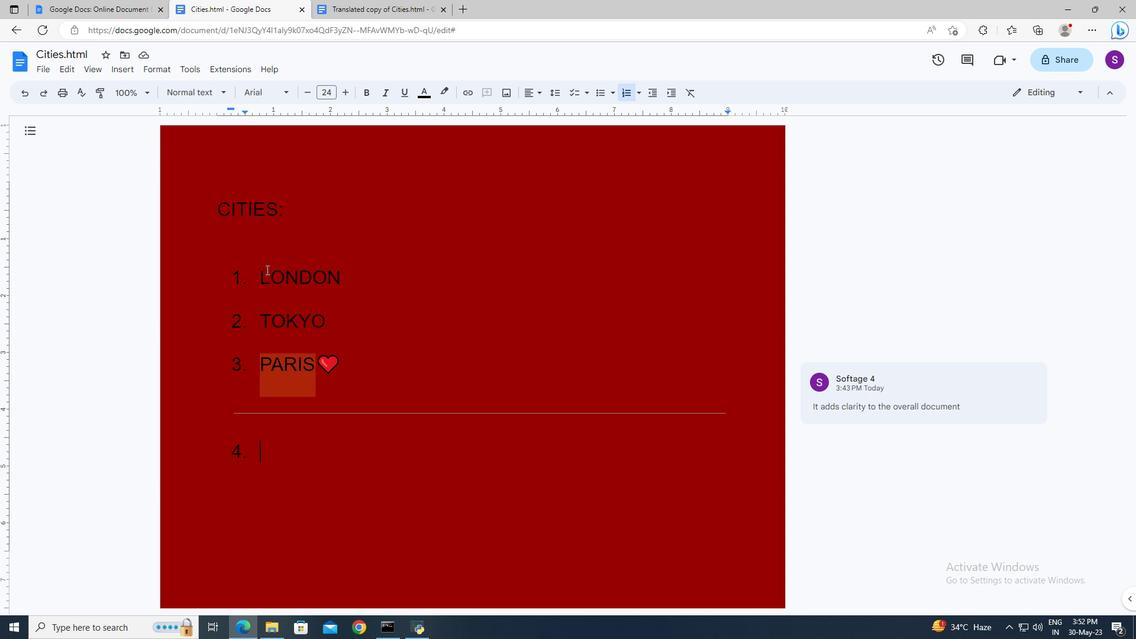 
Action: Mouse pressed left at (263, 269)
Screenshot: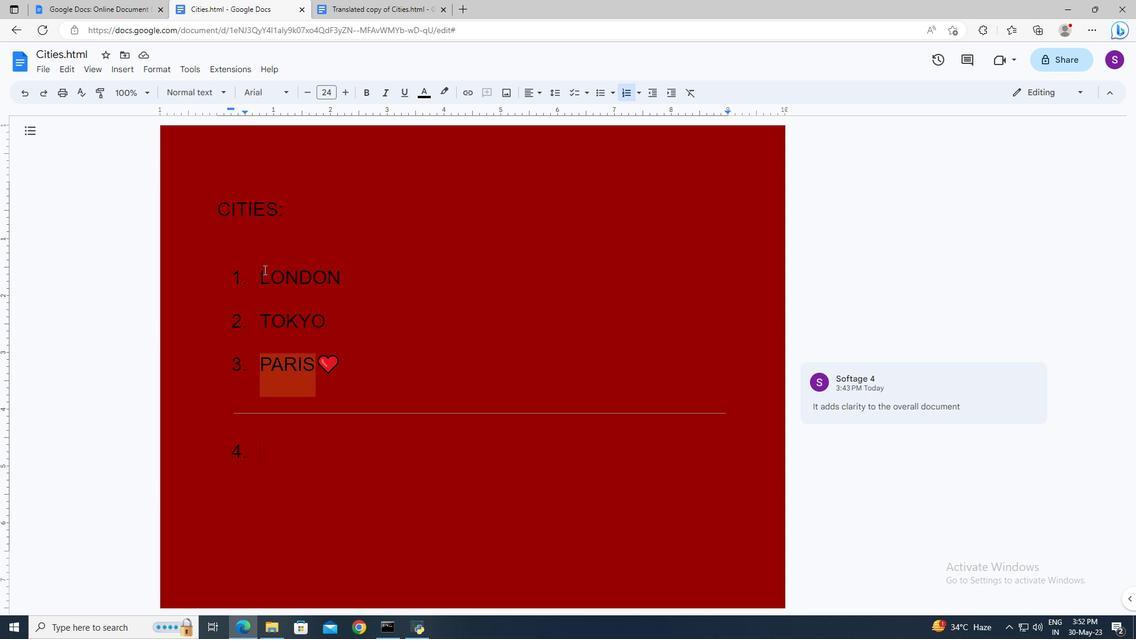 
Action: Key pressed <Key.shift><Key.right>
Screenshot: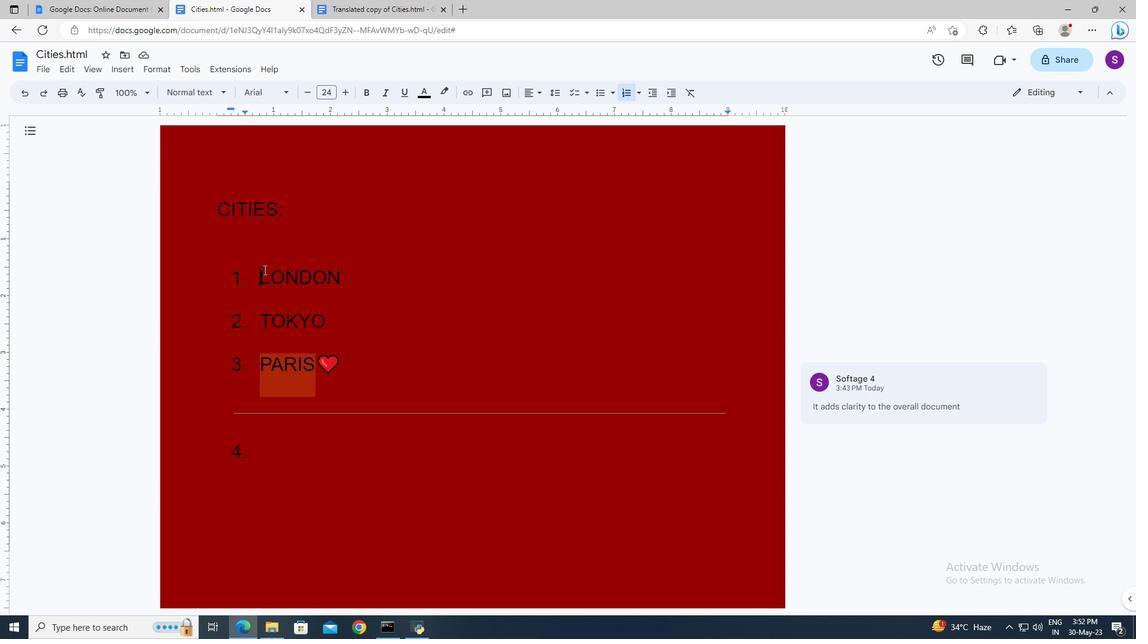 
Action: Mouse moved to (694, 93)
Screenshot: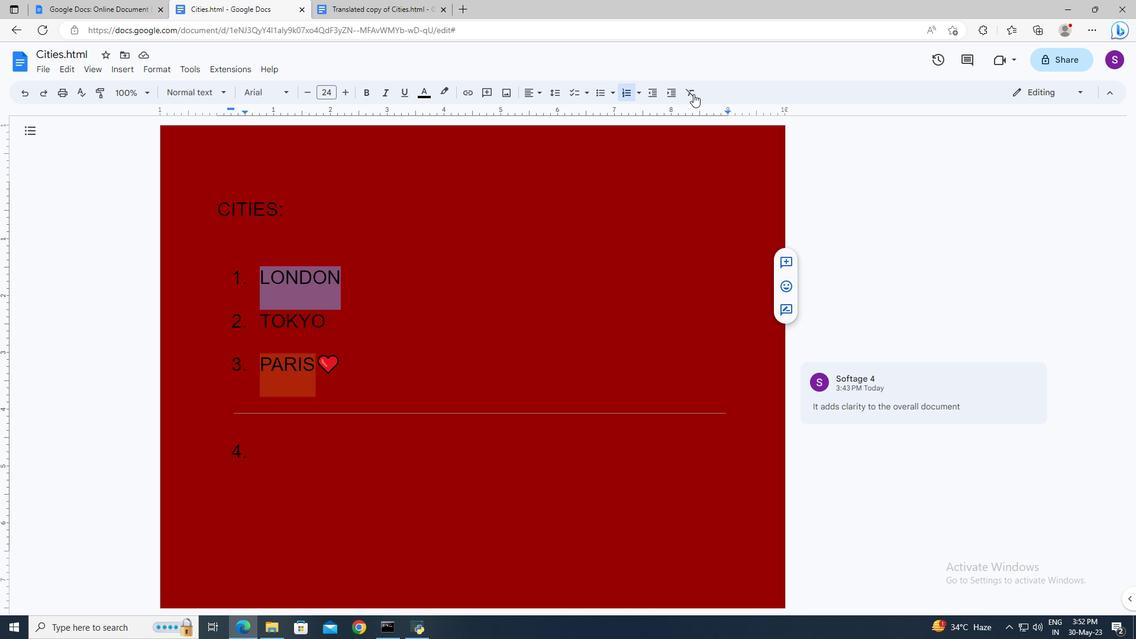 
Action: Mouse pressed left at (694, 93)
Screenshot: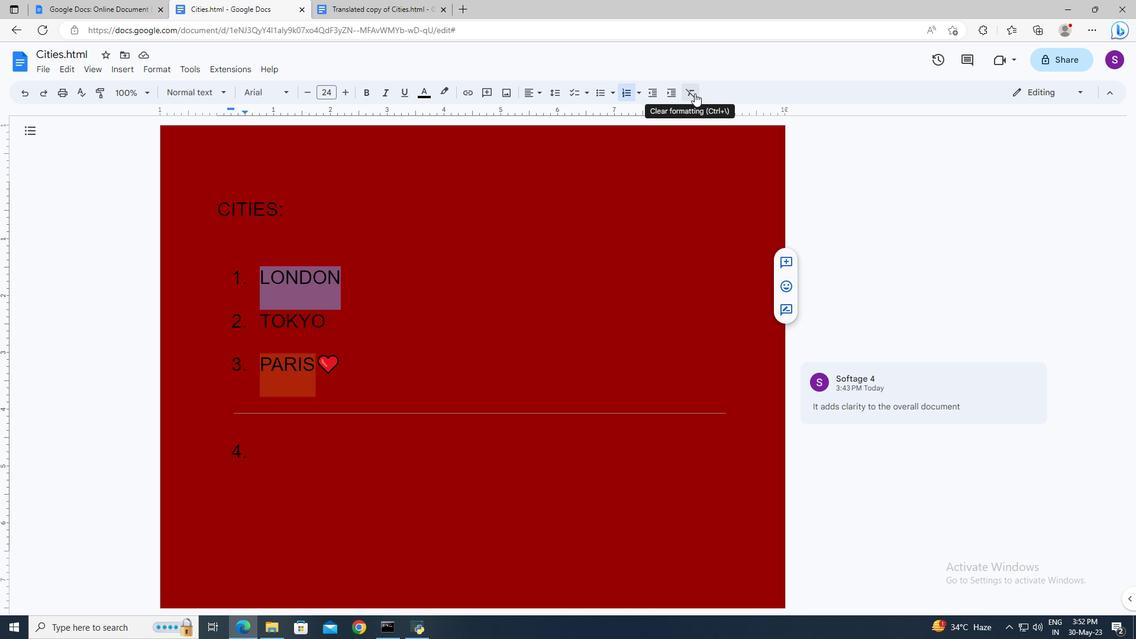 
Action: Mouse moved to (602, 295)
Screenshot: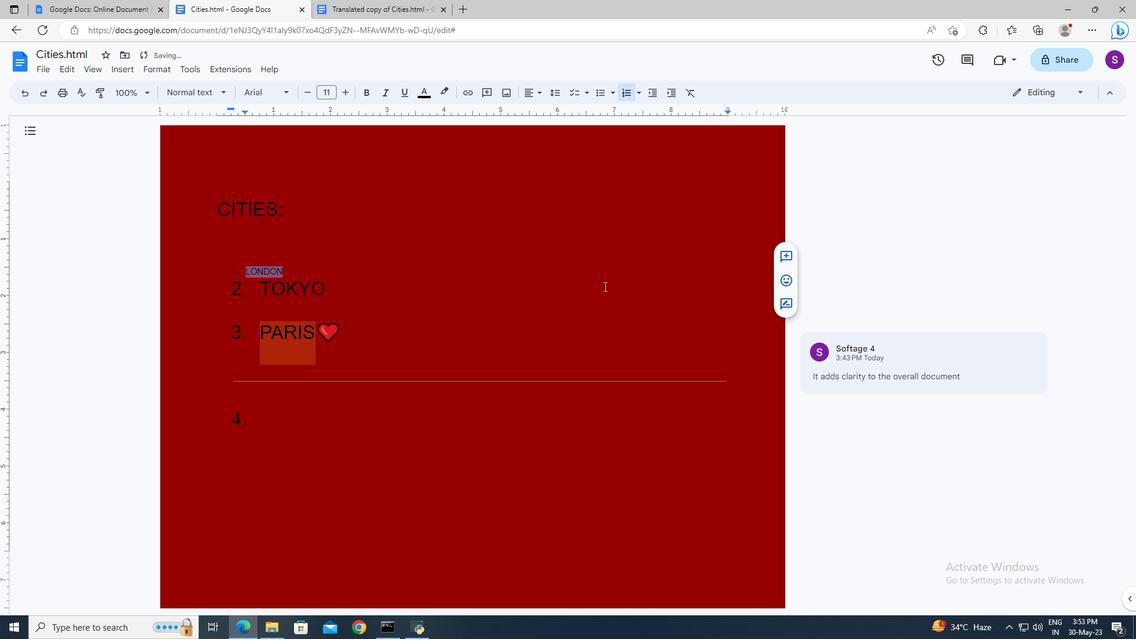 
Action: Mouse pressed left at (602, 295)
Screenshot: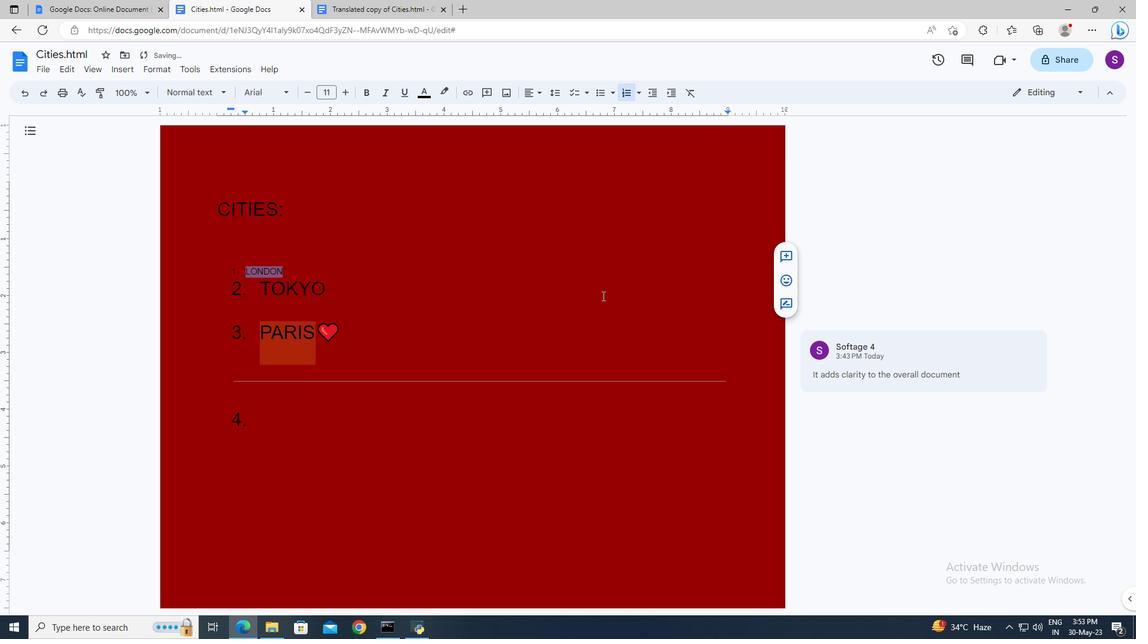 
